 Task: Add an event with the title Second Client Appreciation Dinner, date '2024/04/14', time 8:50 AM to 10:50 AMand add a description: Participants will be introduced to various tools and technologies that can facilitate collaboration, such as project management platforms, communication tools, and virtual collaboration platforms. They will learn how to leverage these tools effectively to enhance team collaboration, especially in remote or virtual work environments., put the event into Orange category . Add location for the event as: Cairo, Egypt, logged in from the account softage.7@softage.netand send the event invitation to softage.6@softage.net and softage.8@softage.net. Set a reminder for the event 5 minutes before
Action: Mouse moved to (114, 137)
Screenshot: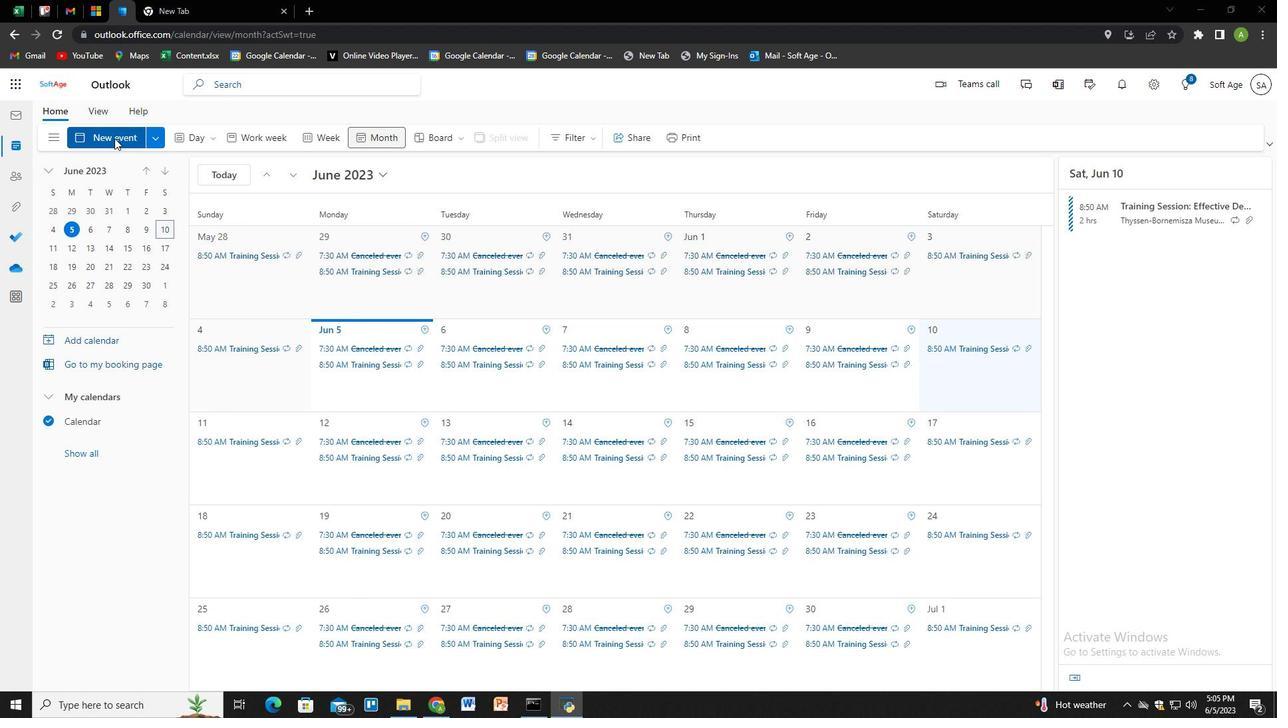 
Action: Mouse pressed left at (114, 137)
Screenshot: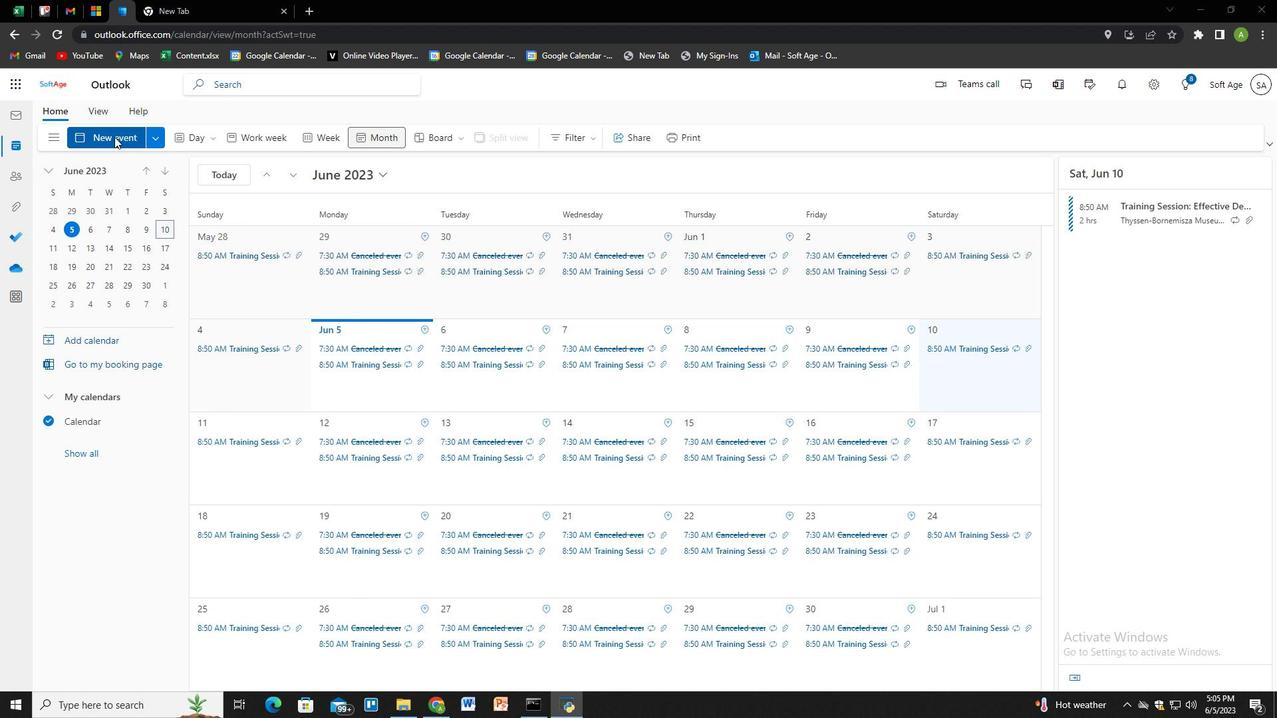 
Action: Mouse moved to (437, 218)
Screenshot: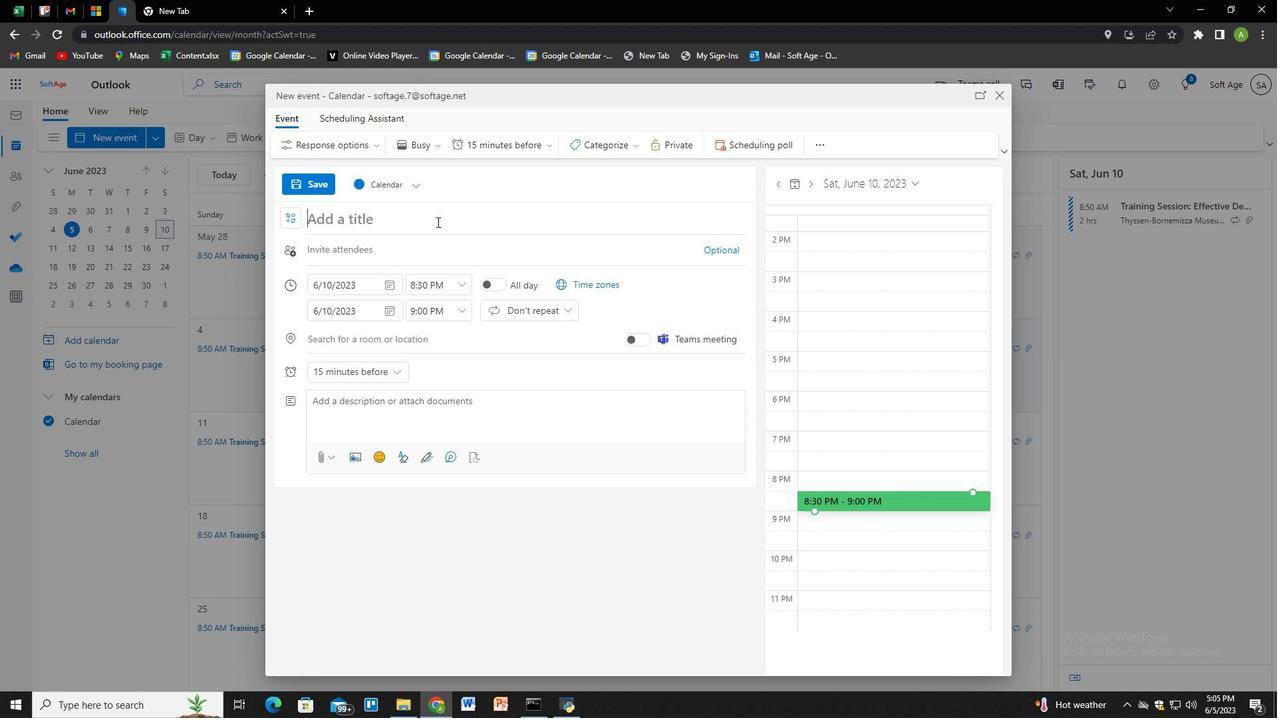 
Action: Mouse pressed left at (437, 218)
Screenshot: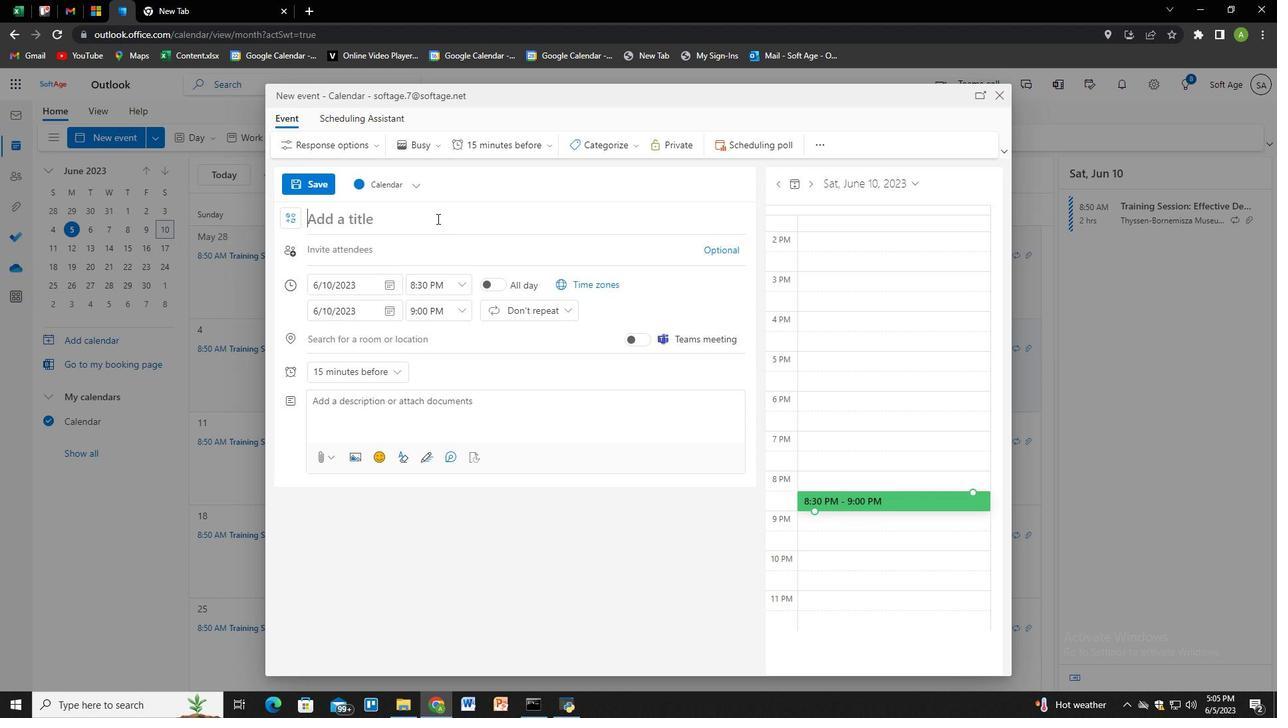 
Action: Key pressed <Key.shift>Second<Key.space><Key.shift>Clen<Key.backspace><Key.backspace>ient<Key.space><Key.shift>Appreciation<Key.space><Key.shift>Dinner
Screenshot: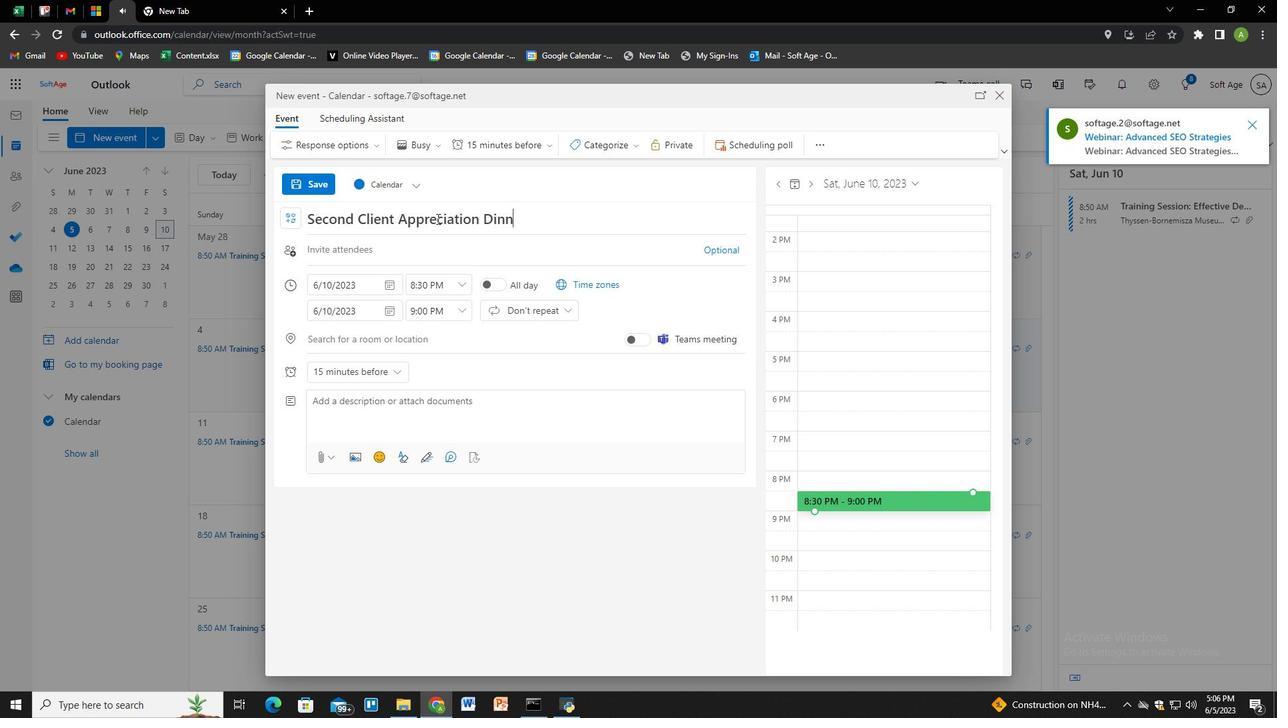 
Action: Mouse moved to (389, 288)
Screenshot: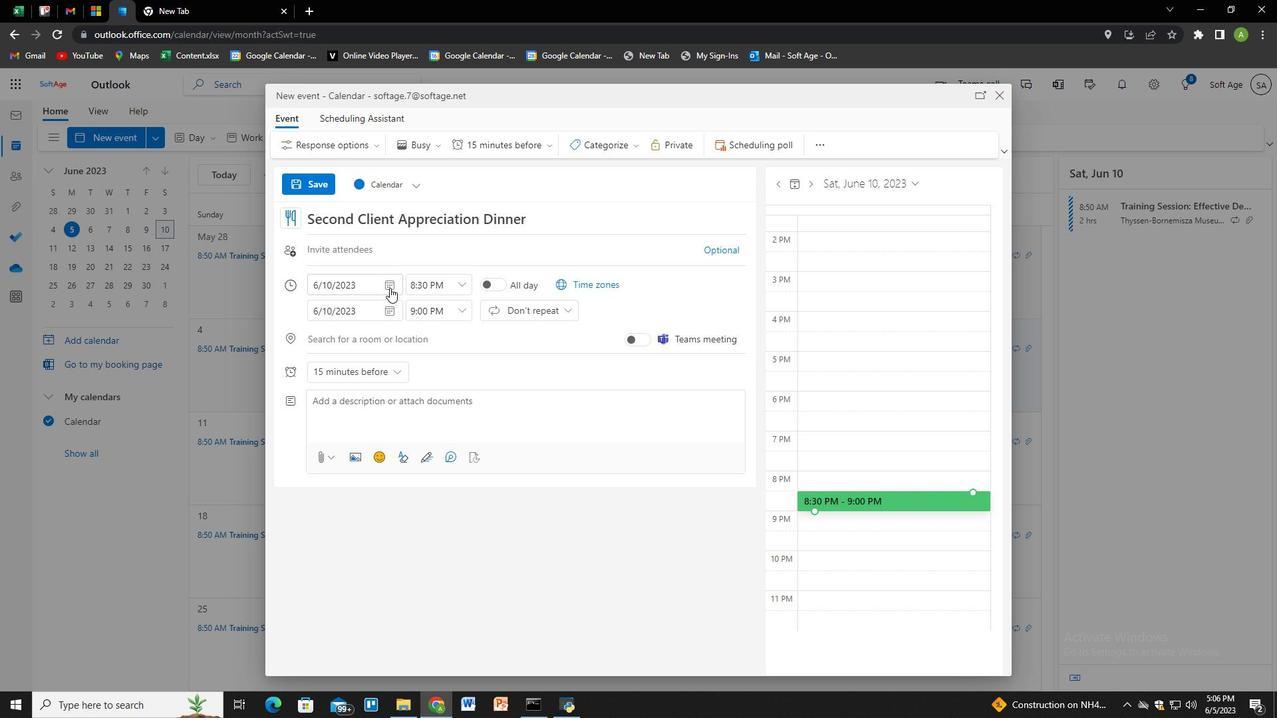 
Action: Mouse pressed left at (389, 288)
Screenshot: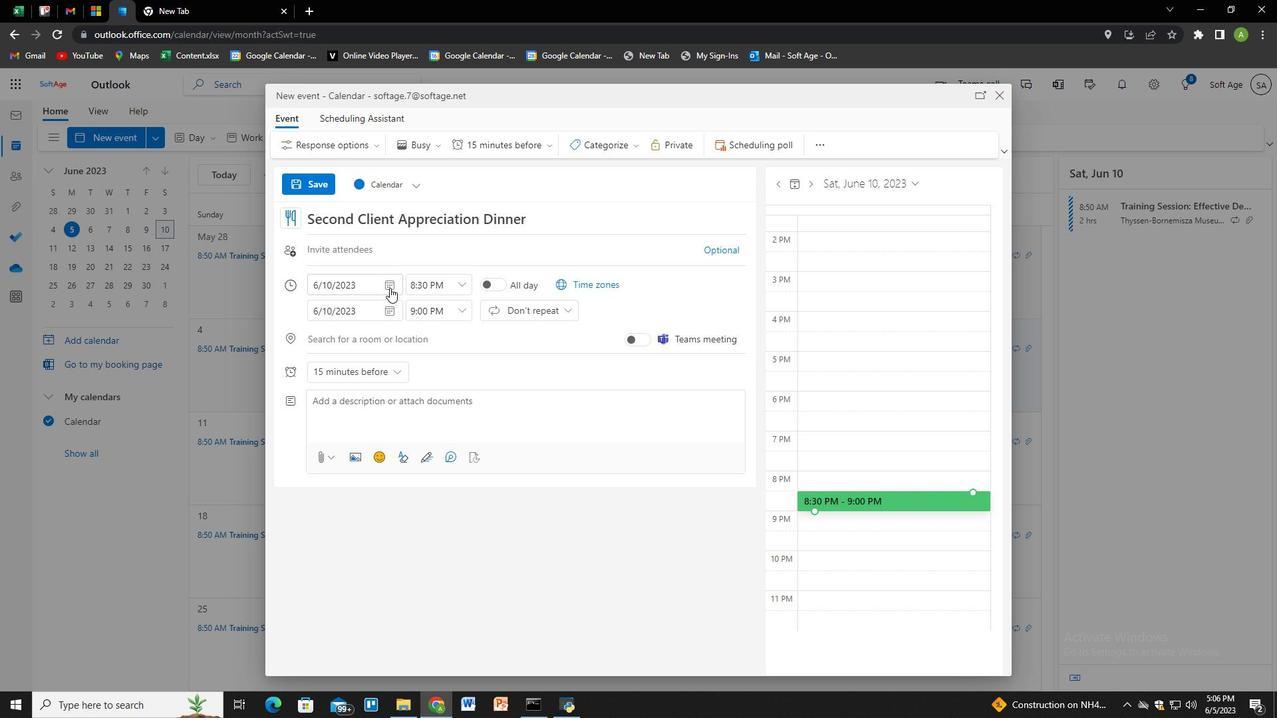 
Action: Mouse moved to (381, 310)
Screenshot: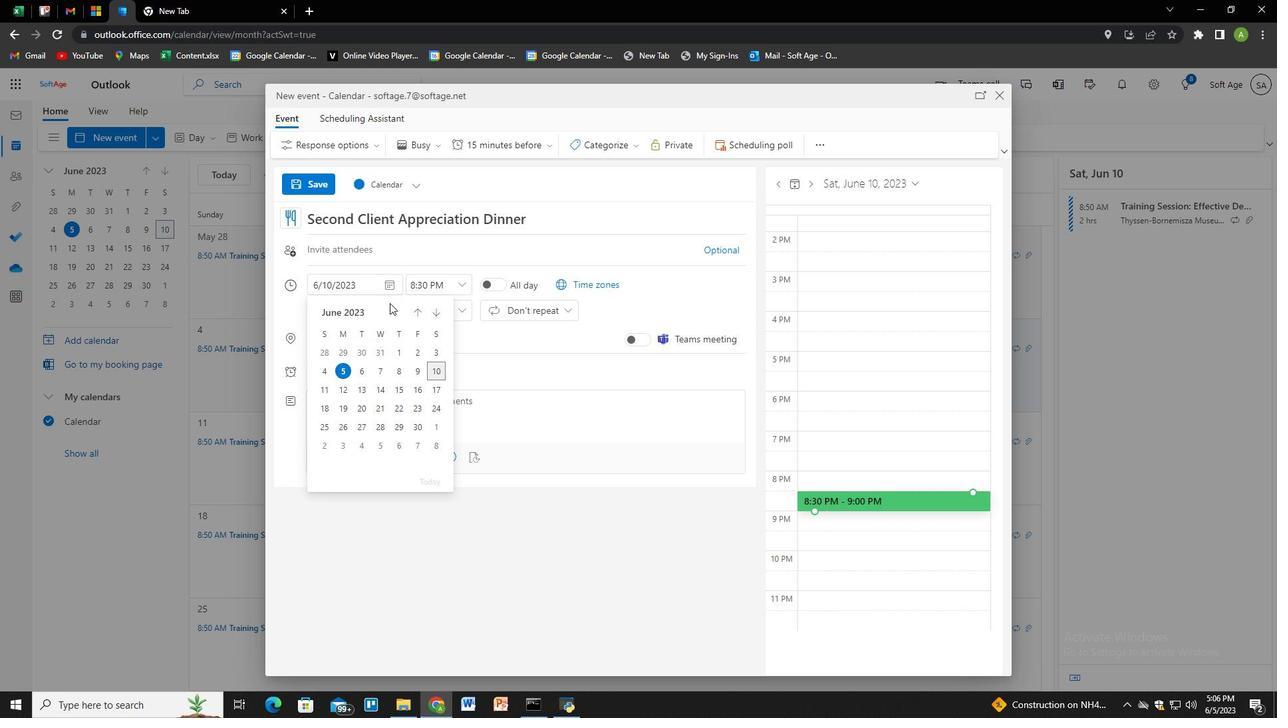 
Action: Mouse pressed left at (381, 310)
Screenshot: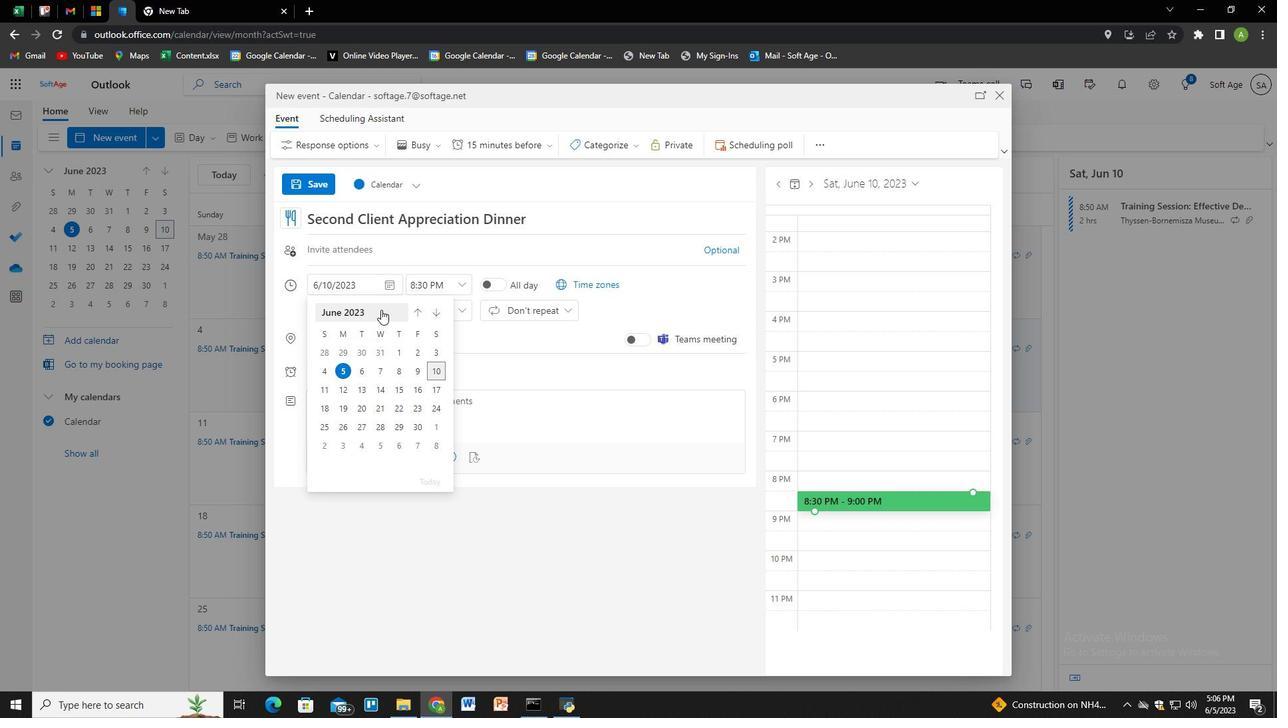 
Action: Mouse pressed left at (381, 310)
Screenshot: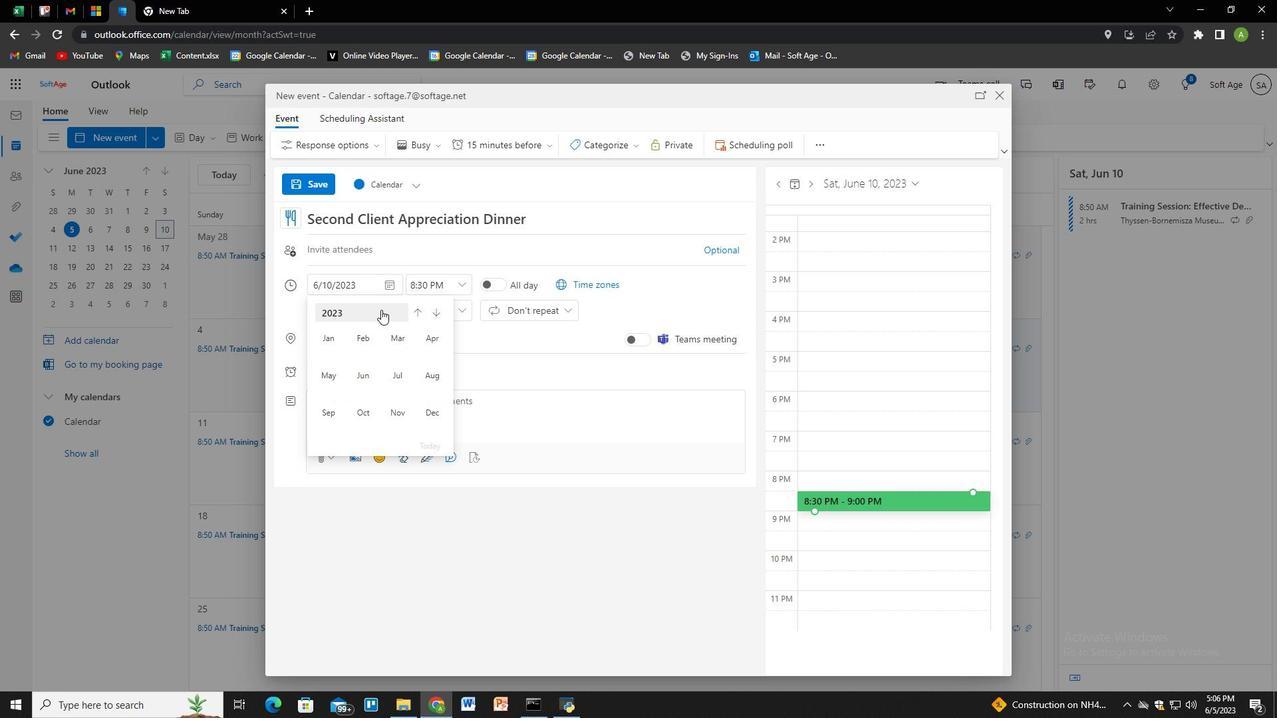 
Action: Mouse moved to (328, 375)
Screenshot: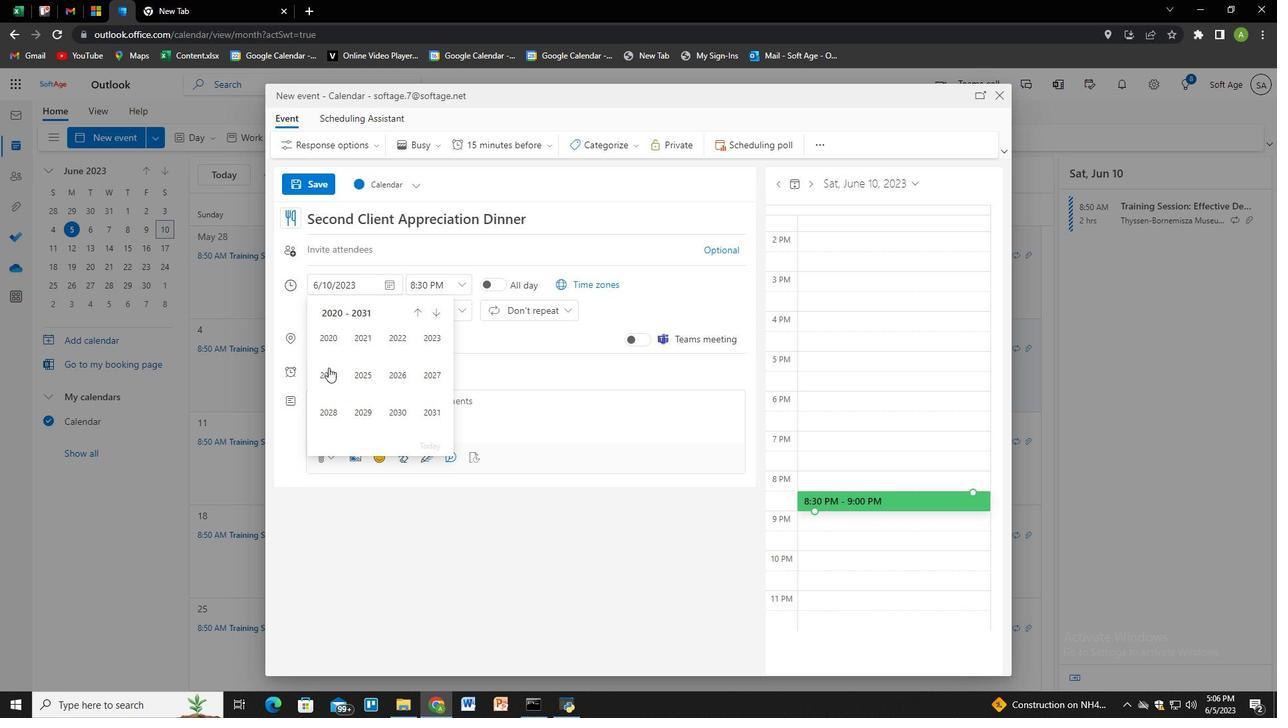 
Action: Mouse pressed left at (328, 375)
Screenshot: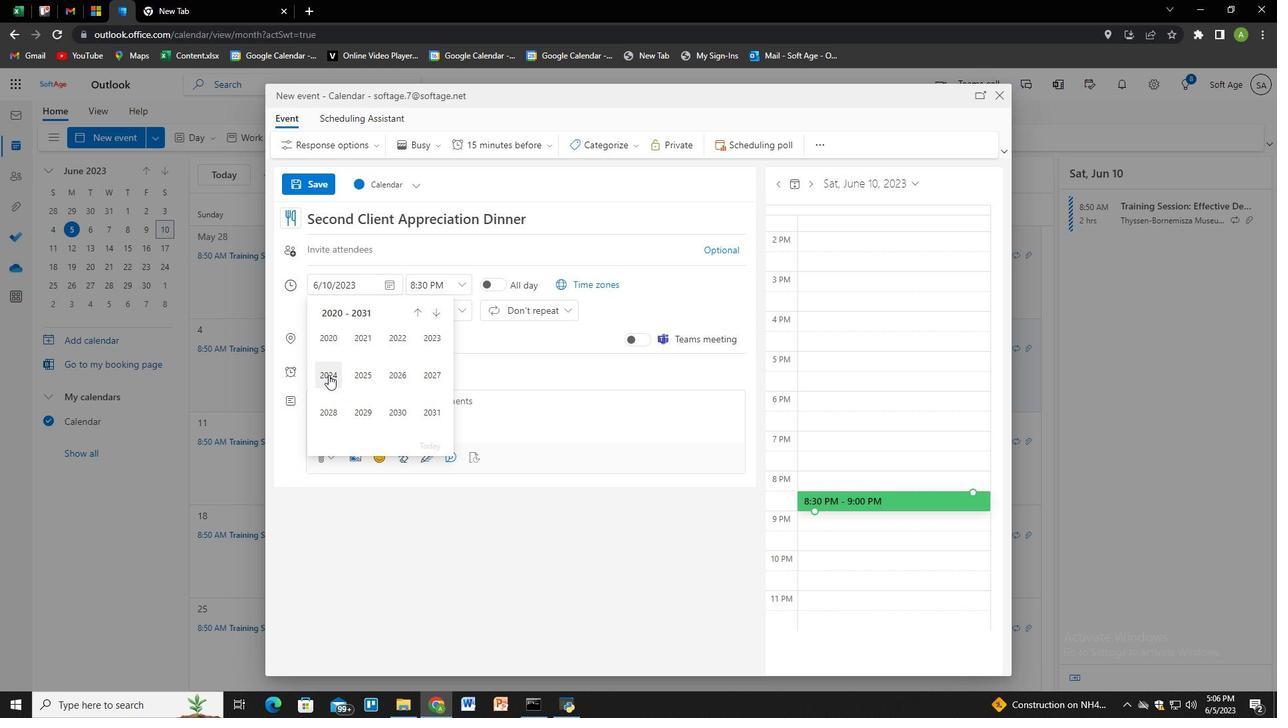 
Action: Mouse moved to (434, 343)
Screenshot: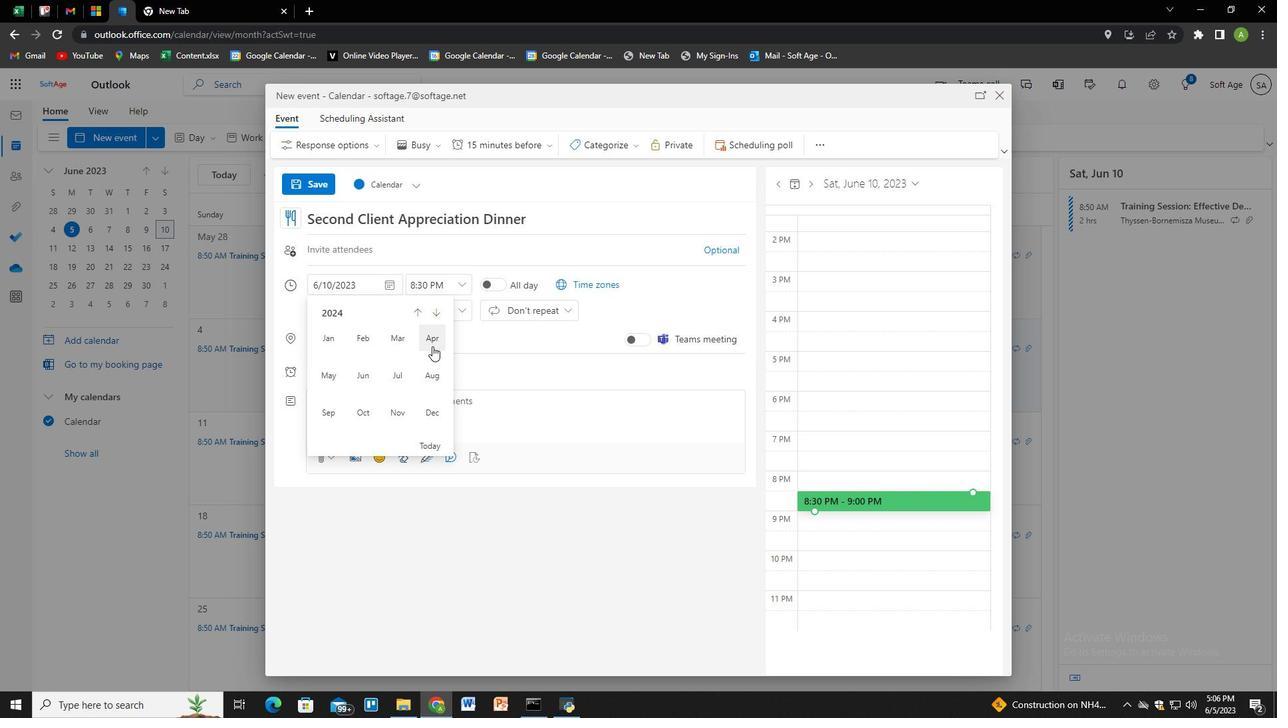 
Action: Mouse pressed left at (434, 343)
Screenshot: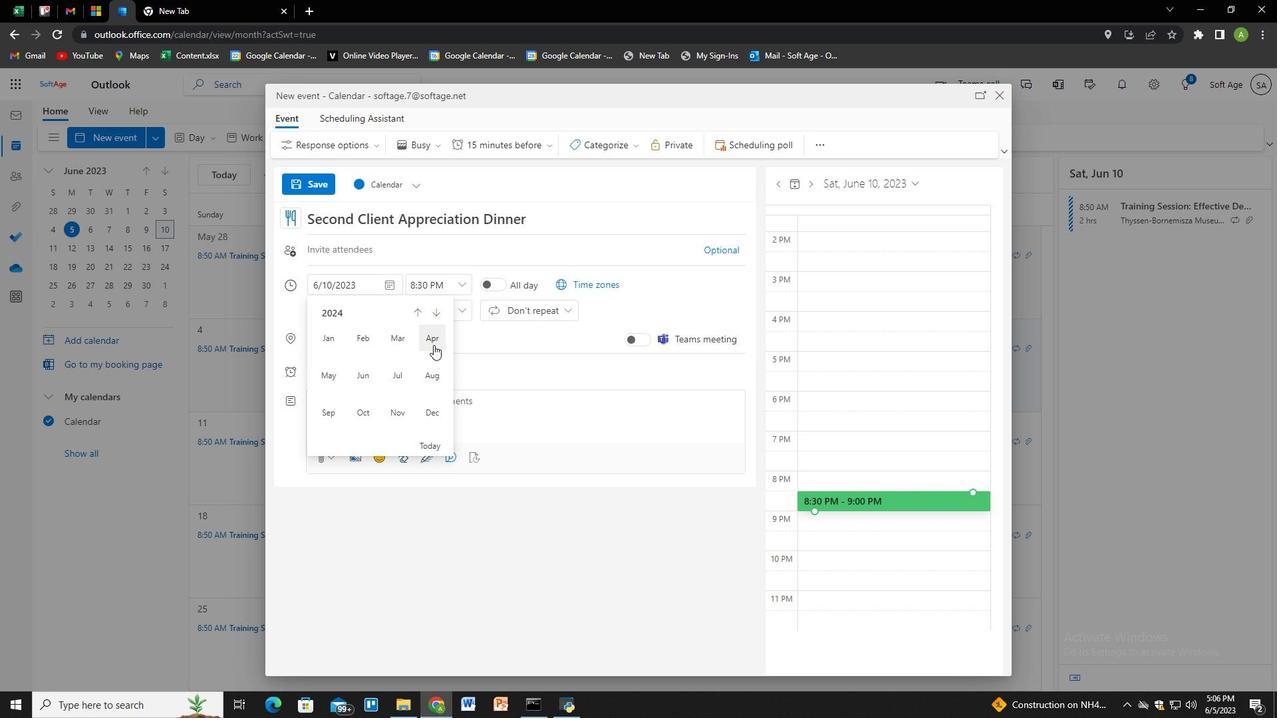 
Action: Mouse moved to (323, 391)
Screenshot: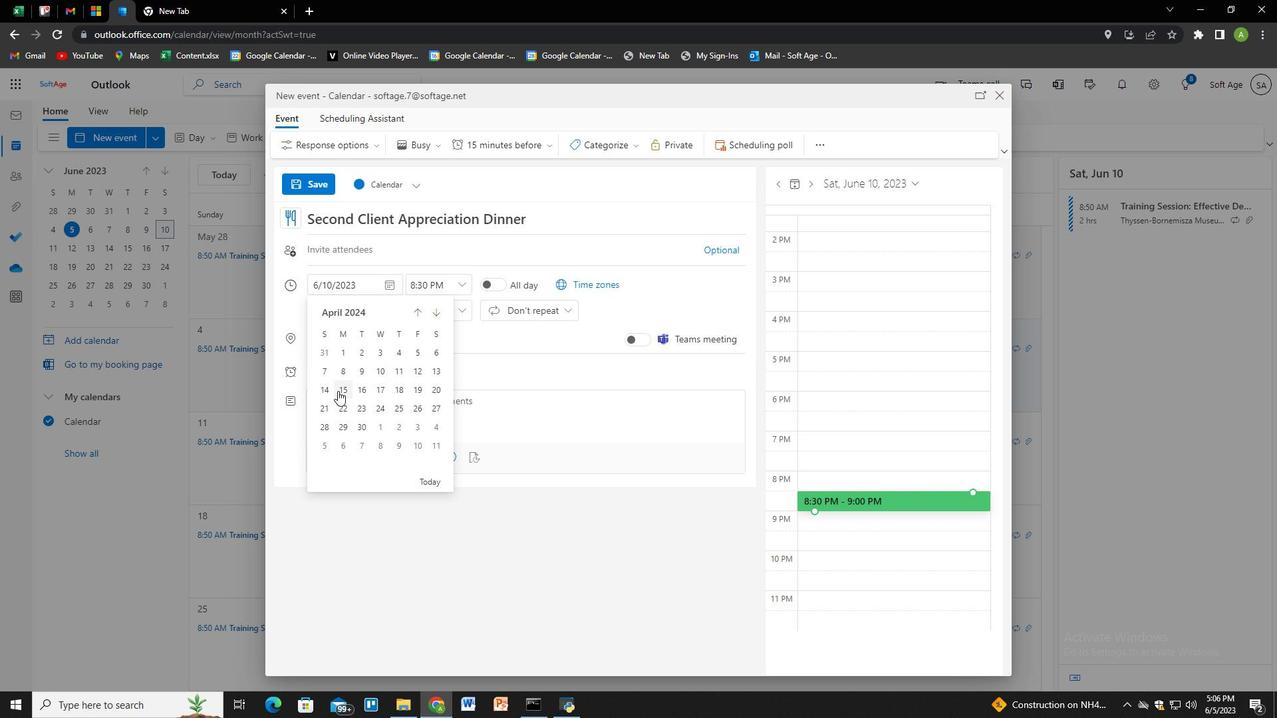 
Action: Mouse pressed left at (323, 391)
Screenshot: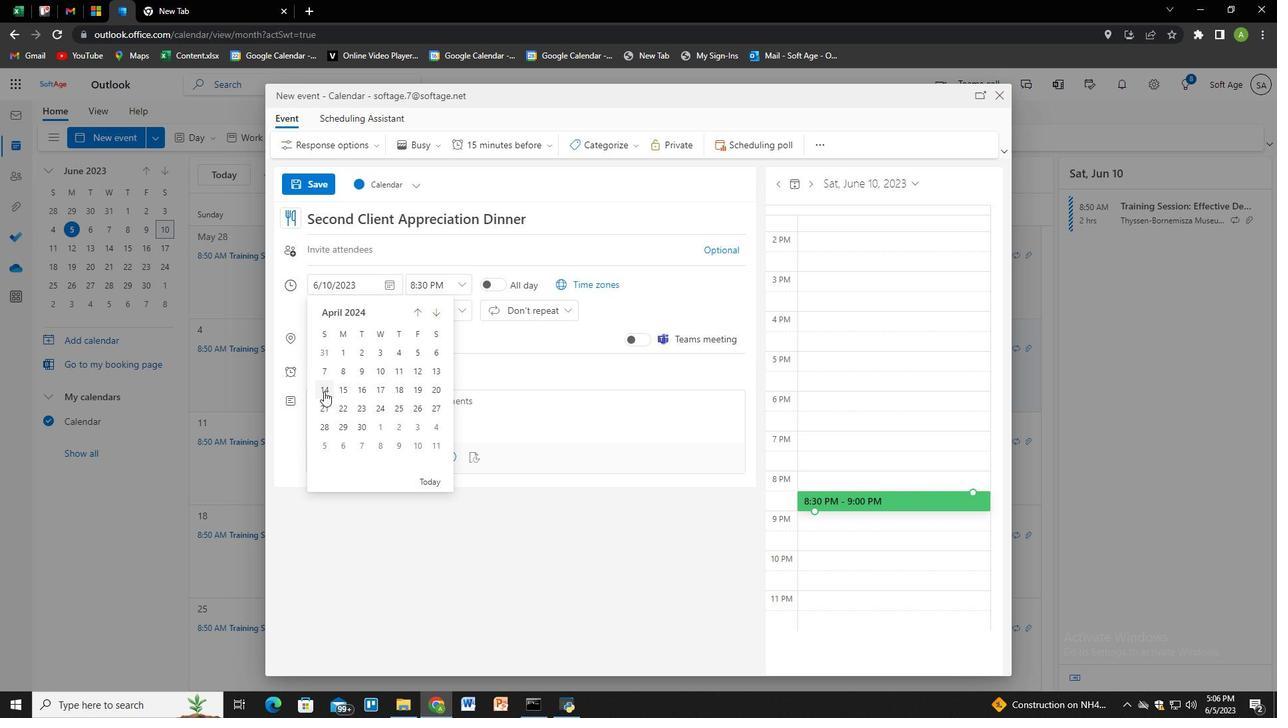 
Action: Mouse moved to (424, 282)
Screenshot: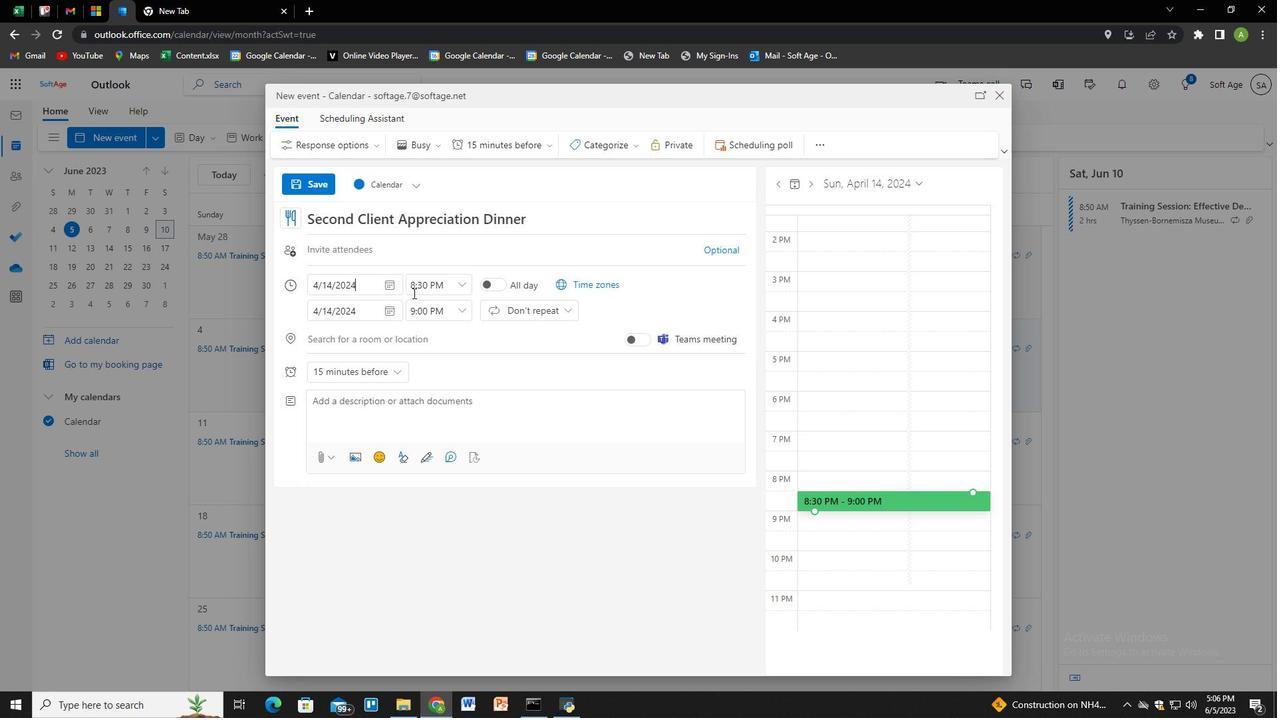 
Action: Mouse pressed left at (424, 282)
Screenshot: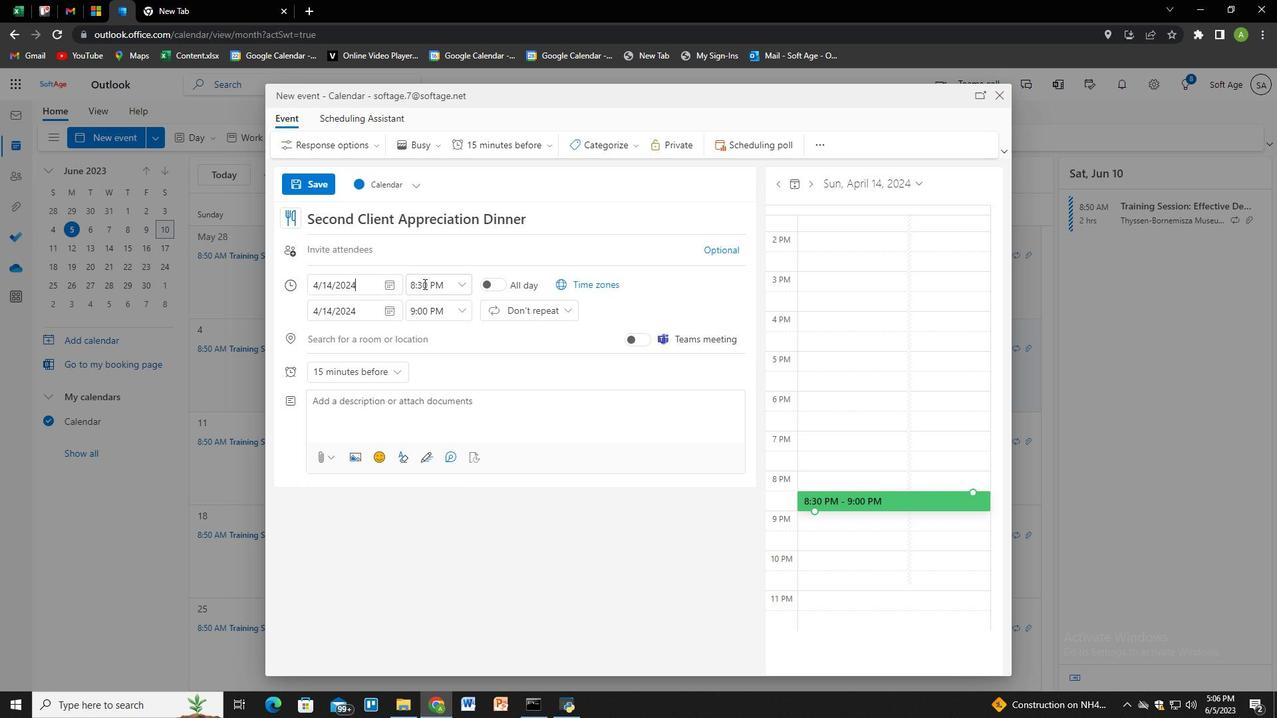 
Action: Key pressed 8<Key.shift_r>:00<Key.backspace><Key.backspace><Key.backspace>50<Key.space><Key.shift>AM<Key.tab><Key.tab>10<Key.shift>:50<Key.space><Key.shift>AMM
Screenshot: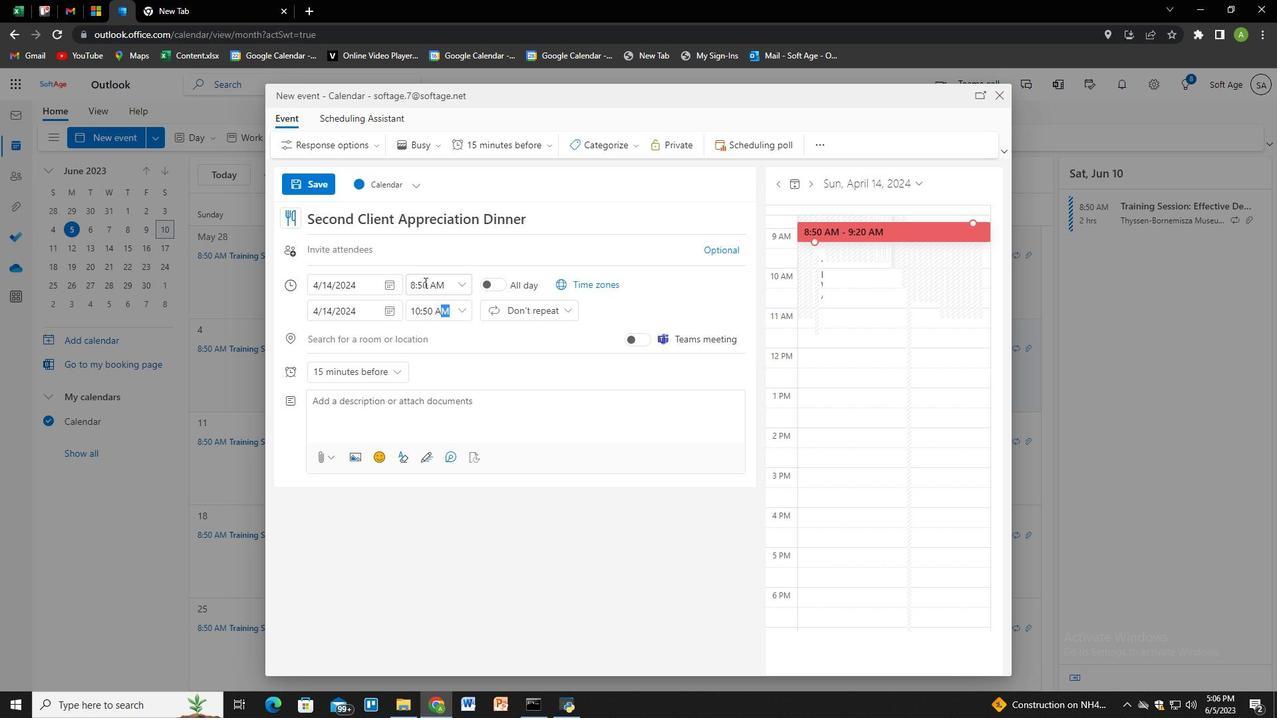 
Action: Mouse moved to (387, 406)
Screenshot: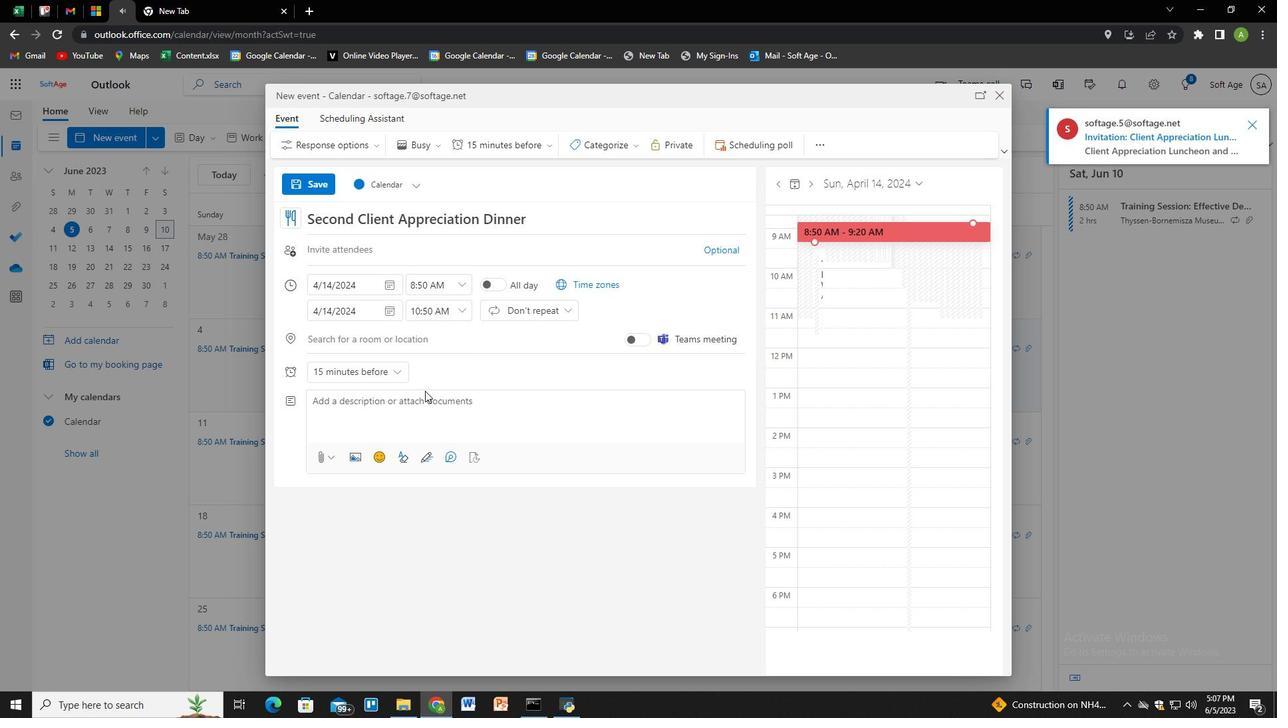 
Action: Mouse pressed left at (387, 406)
Screenshot: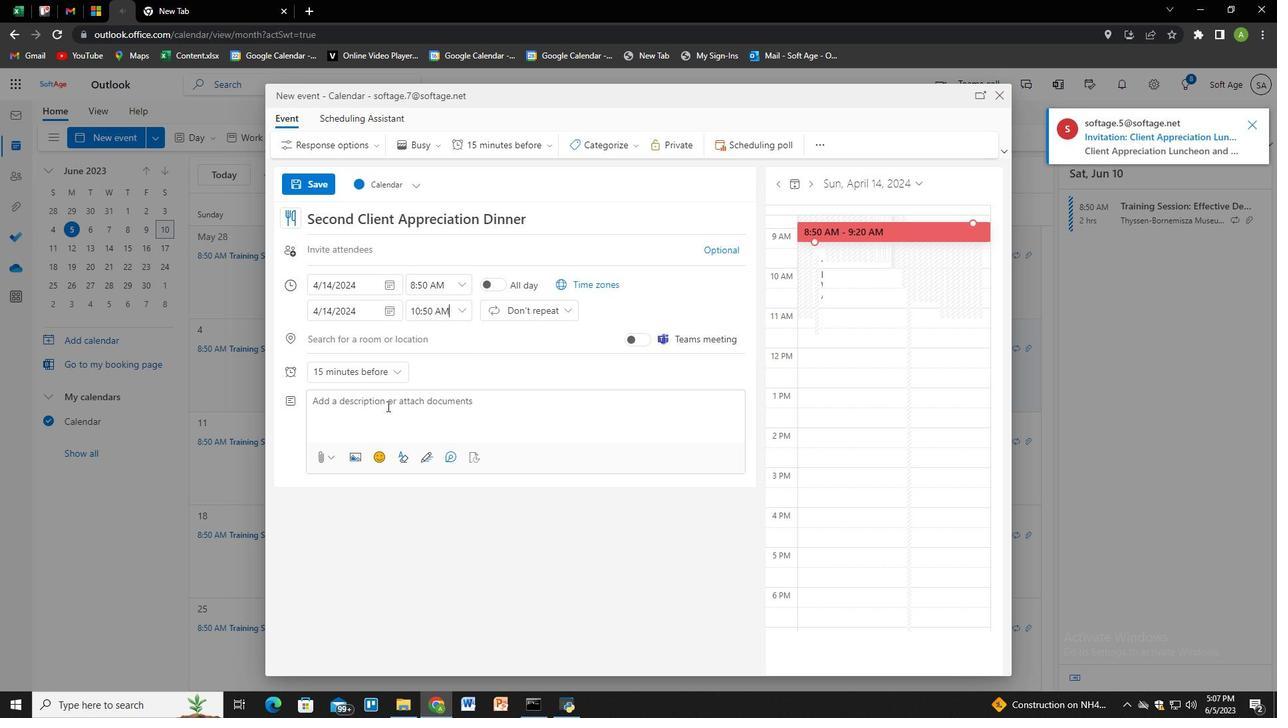 
Action: Key pressed <Key.shift><Key.shift><Key.shift><Key.shift><Key.shift><Key.shift><Key.shift><Key.shift><Key.shift><Key.shift><Key.shift>Participants<Key.space>will<Key.space>be<Key.space>introduced<Key.space>to<Key.space>various<Key.space>tools<Key.space>and<Key.space>technologies<Key.space>thaa<Key.backspace>t<Key.space>can<Key.space>facilitate<Key.space>collaborations,<Key.space>such<Key.space>as<Key.space>project<Key.space>managme<Key.backspace><Key.backspace>ement<Key.space>platforms,<Key.space>communication<Key.space>tools,<Key.space>a<Key.backspace><Key.backspace><Key.space>and<Key.space>virtual<Key.space>collaboration<Key.space>platforms.<Key.space><Key.shift>They<Key.space>will<Key.space>learn<Key.space>how<Key.space>to<Key.space>leverage<Key.space>these<Key.space>toold<Key.backspace>s<Key.space>effectively<Key.space>to<Key.space>enhance<Key.space>team<Key.space>collaboration,<Key.space>especially<Key.space>t<Key.backspace>in<Key.space>remote<Key.space>or<Key.space>virtual<Key.space>work<Key.space>environments.
Screenshot: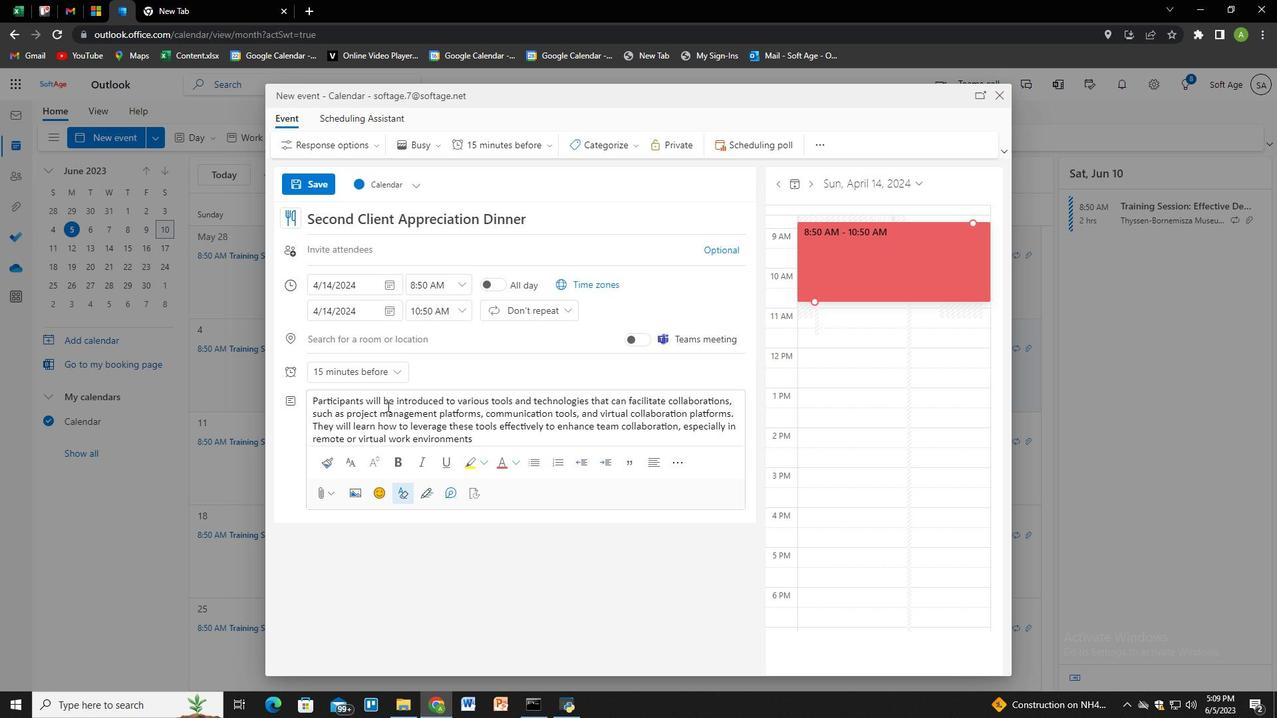 
Action: Mouse moved to (586, 146)
Screenshot: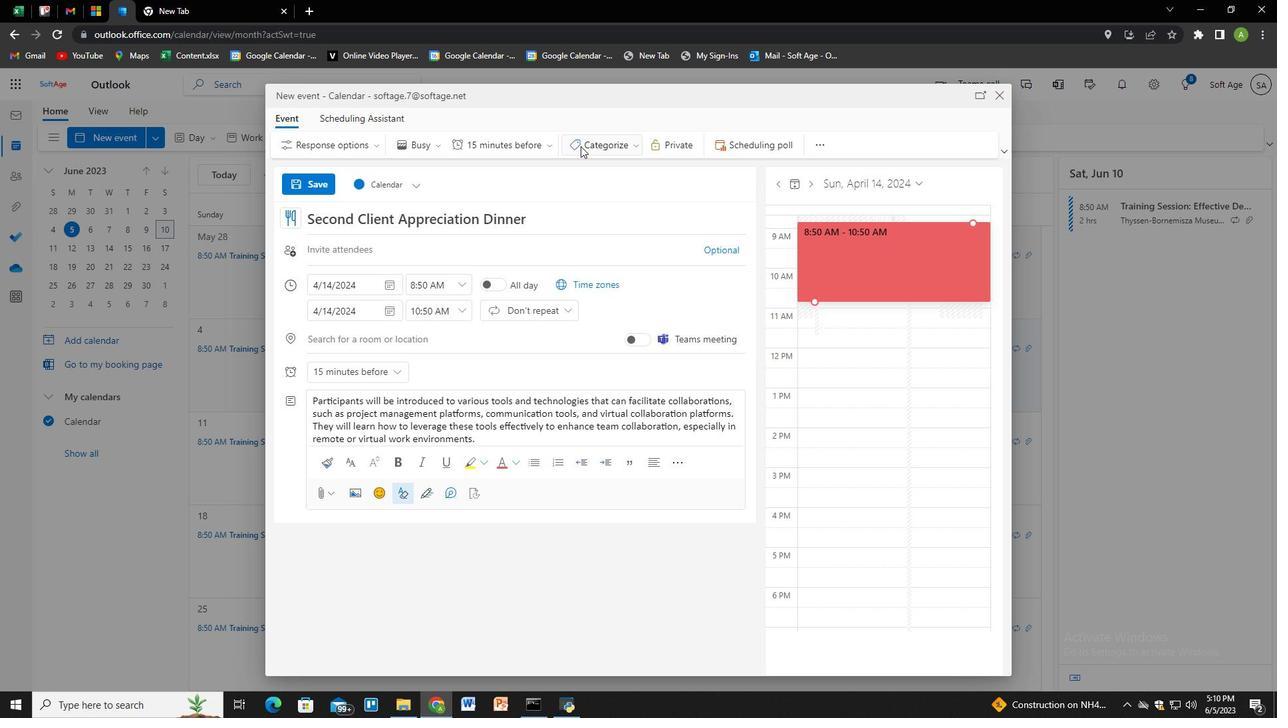 
Action: Mouse pressed left at (586, 146)
Screenshot: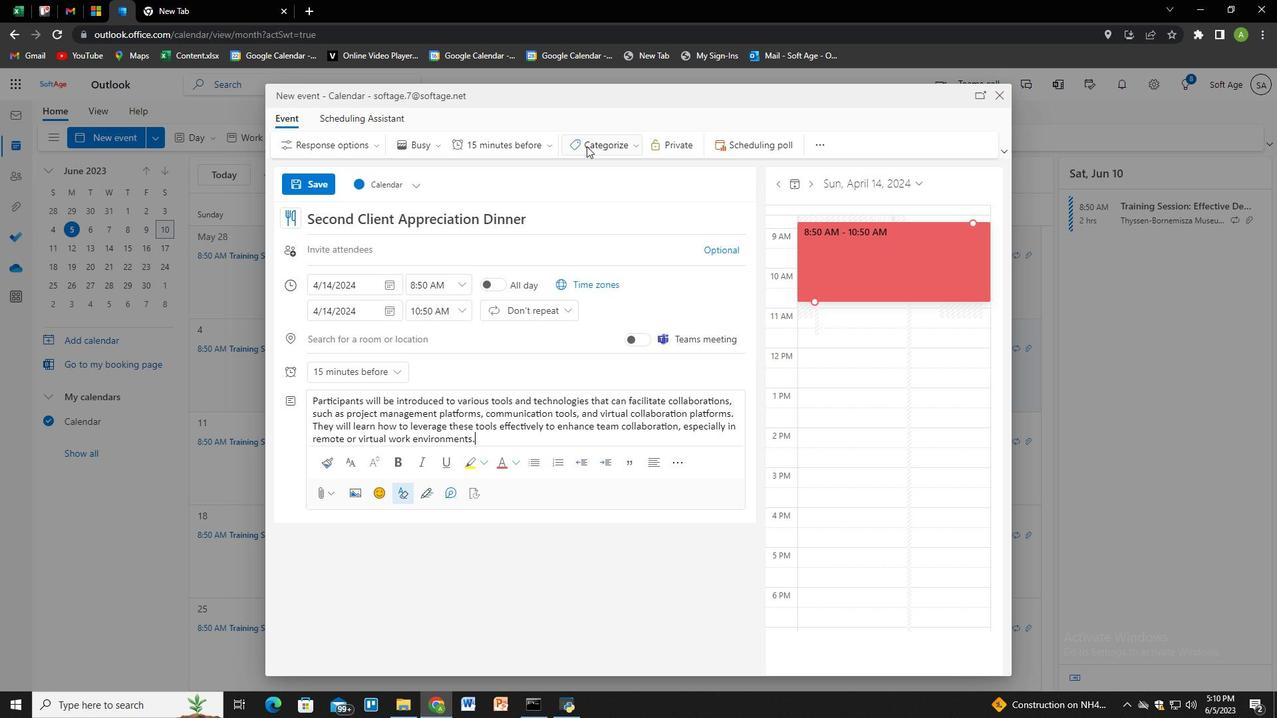 
Action: Mouse moved to (612, 213)
Screenshot: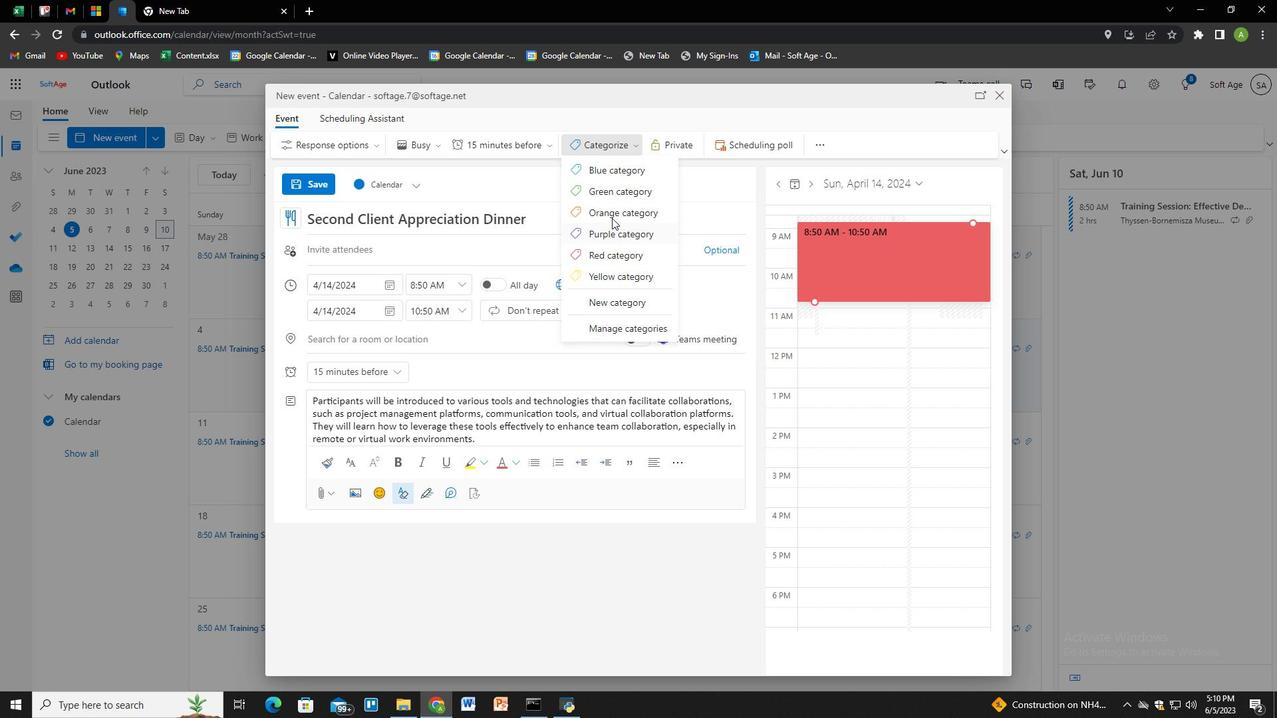 
Action: Mouse pressed left at (612, 213)
Screenshot: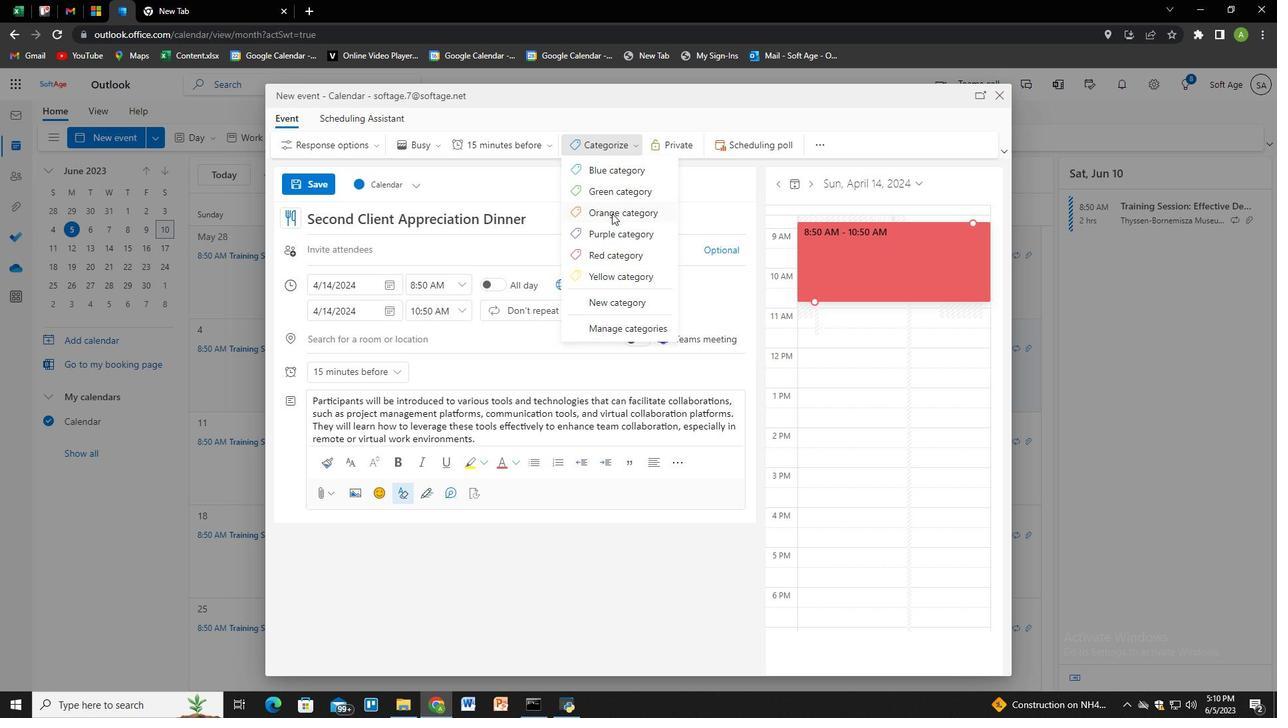 
Action: Mouse moved to (359, 252)
Screenshot: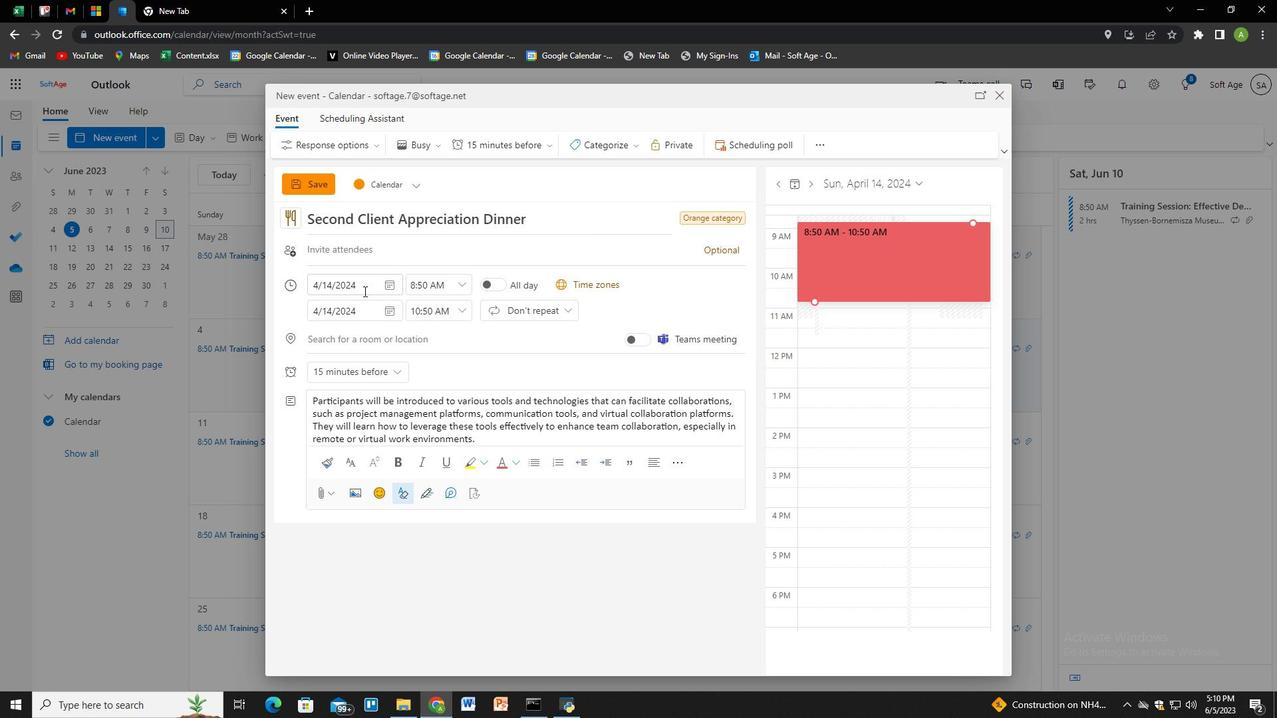 
Action: Mouse pressed left at (359, 252)
Screenshot: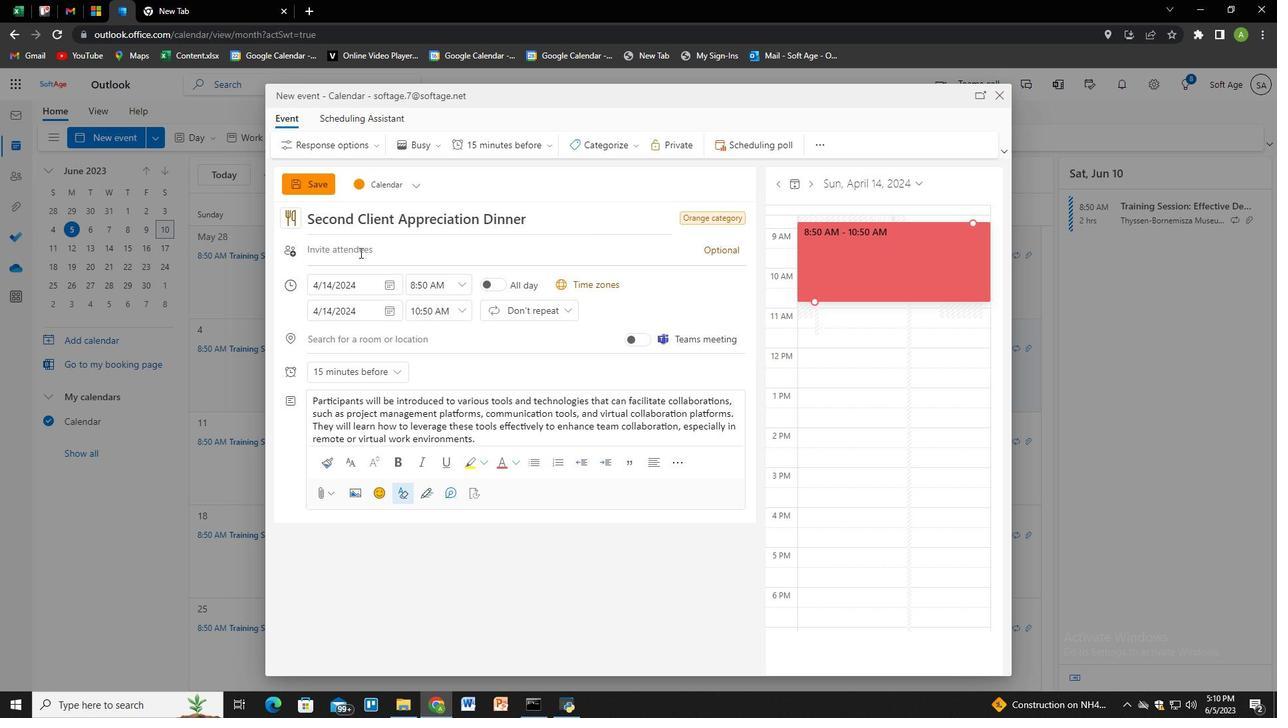 
Action: Key pressed softage.7<Key.shift><Key.shift><Key.shift>@softage.net<Key.enter>softage.6<Key.shift>@spf<Key.backspace><Key.backspace>oftage.net<Key.enter>
Screenshot: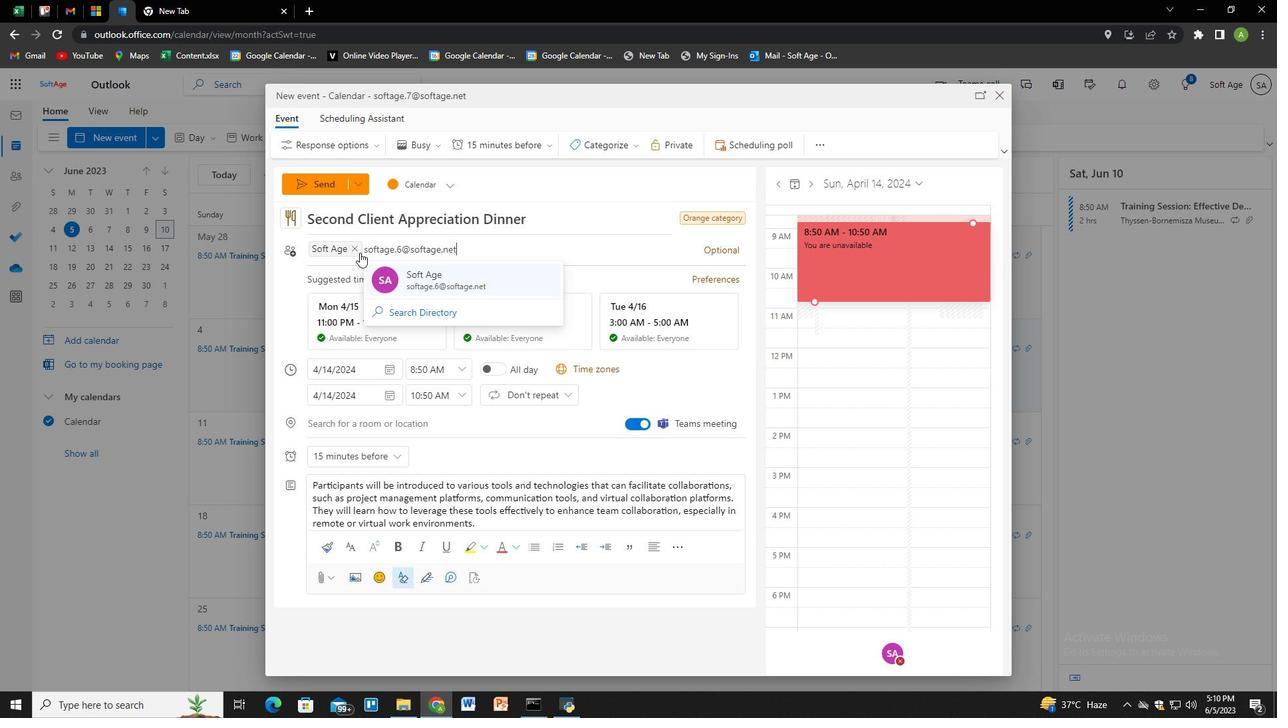 
Action: Mouse moved to (542, 145)
Screenshot: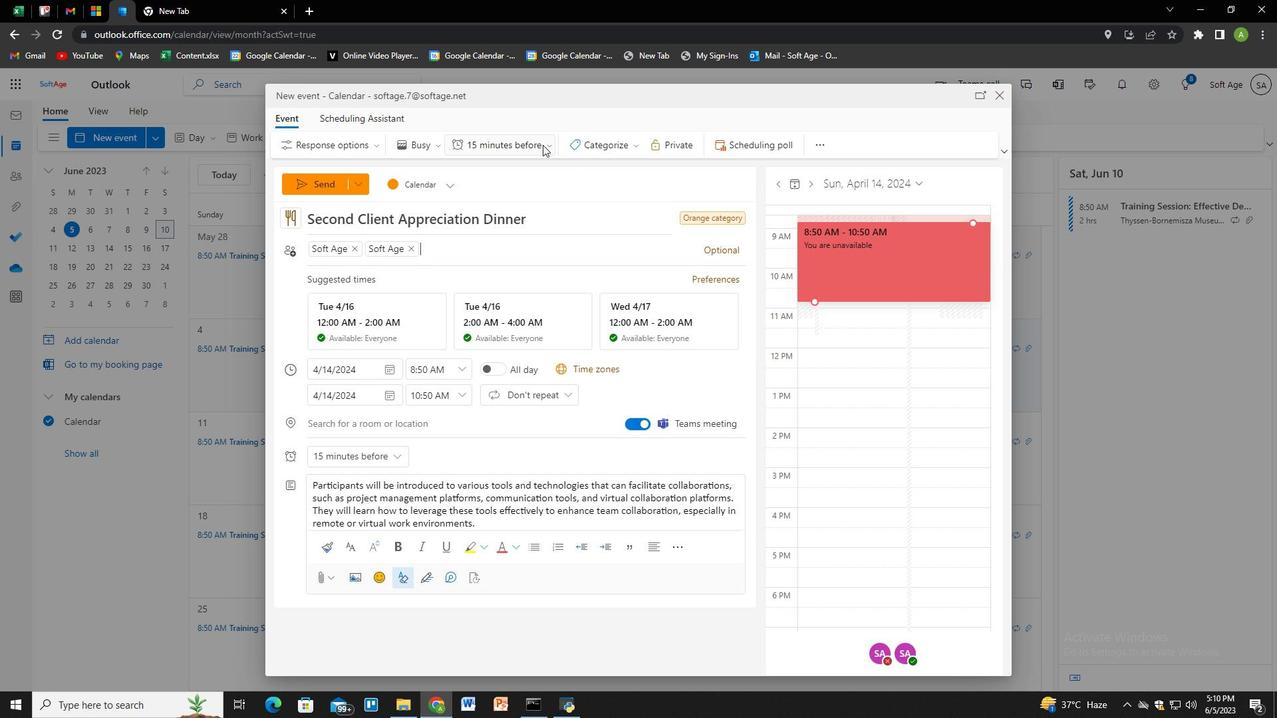 
Action: Mouse pressed left at (542, 145)
Screenshot: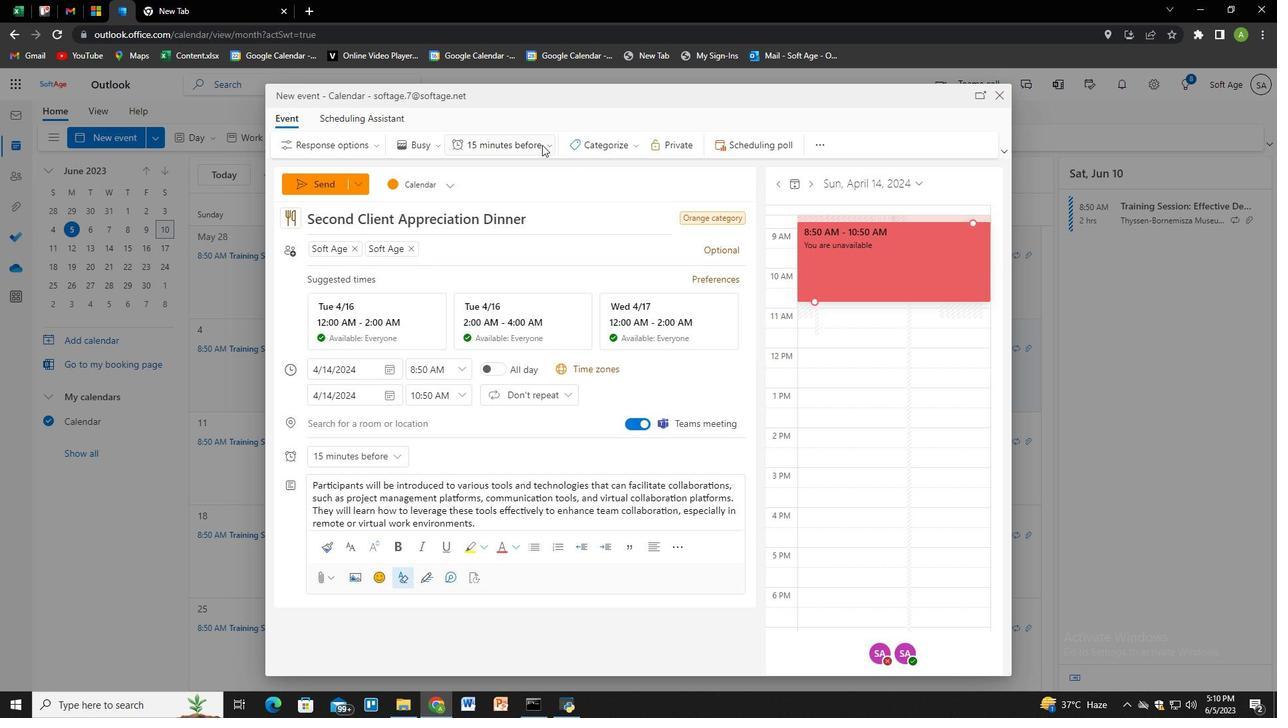 
Action: Mouse moved to (532, 216)
Screenshot: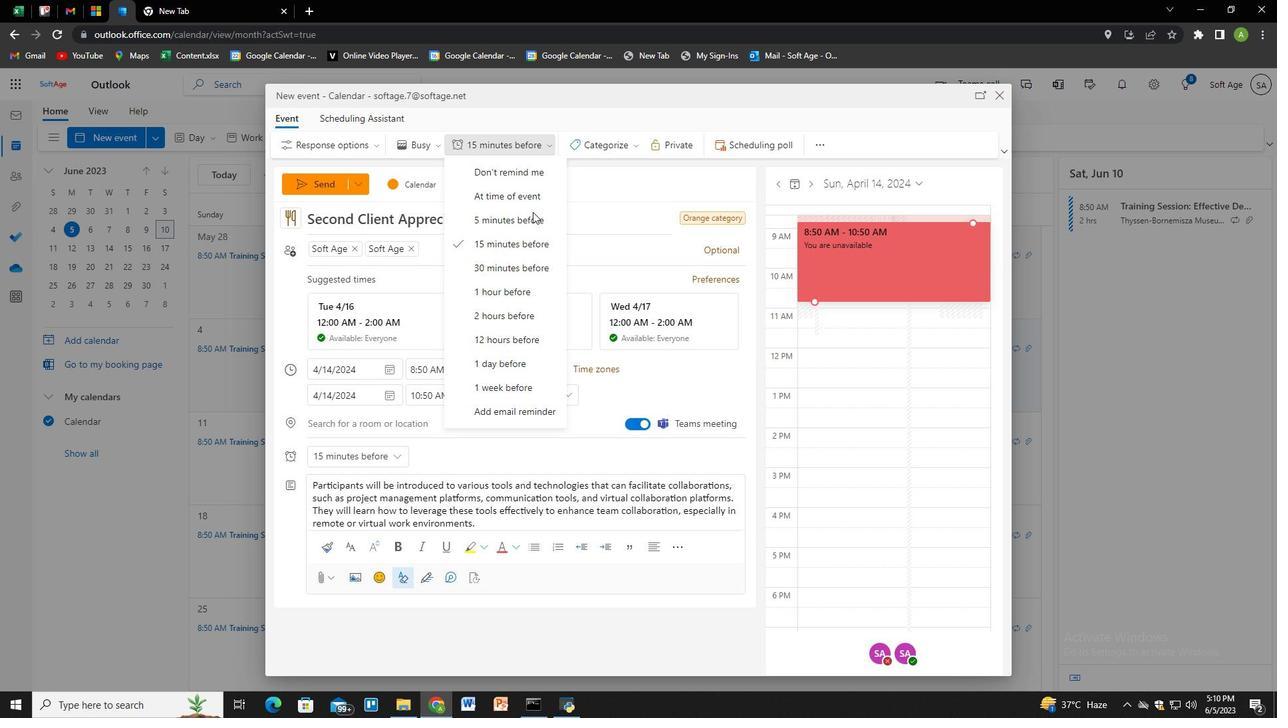
Action: Mouse pressed left at (532, 216)
Screenshot: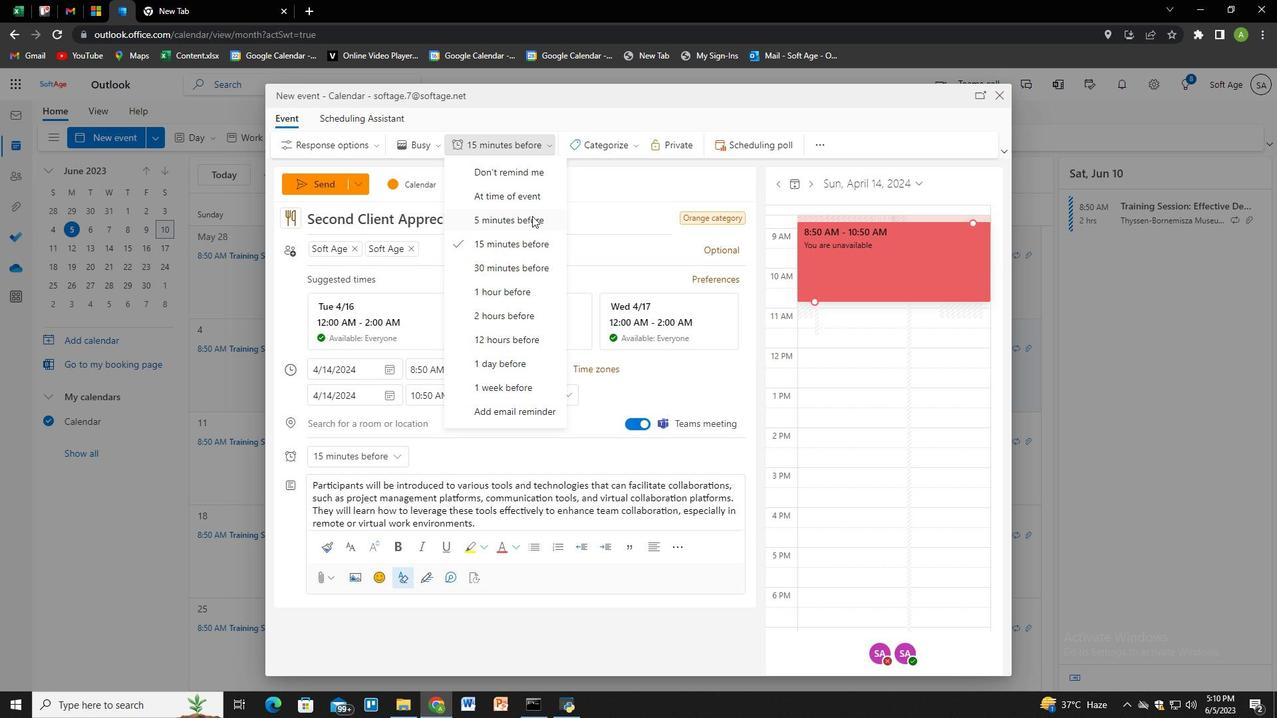 
Action: Mouse moved to (496, 524)
Screenshot: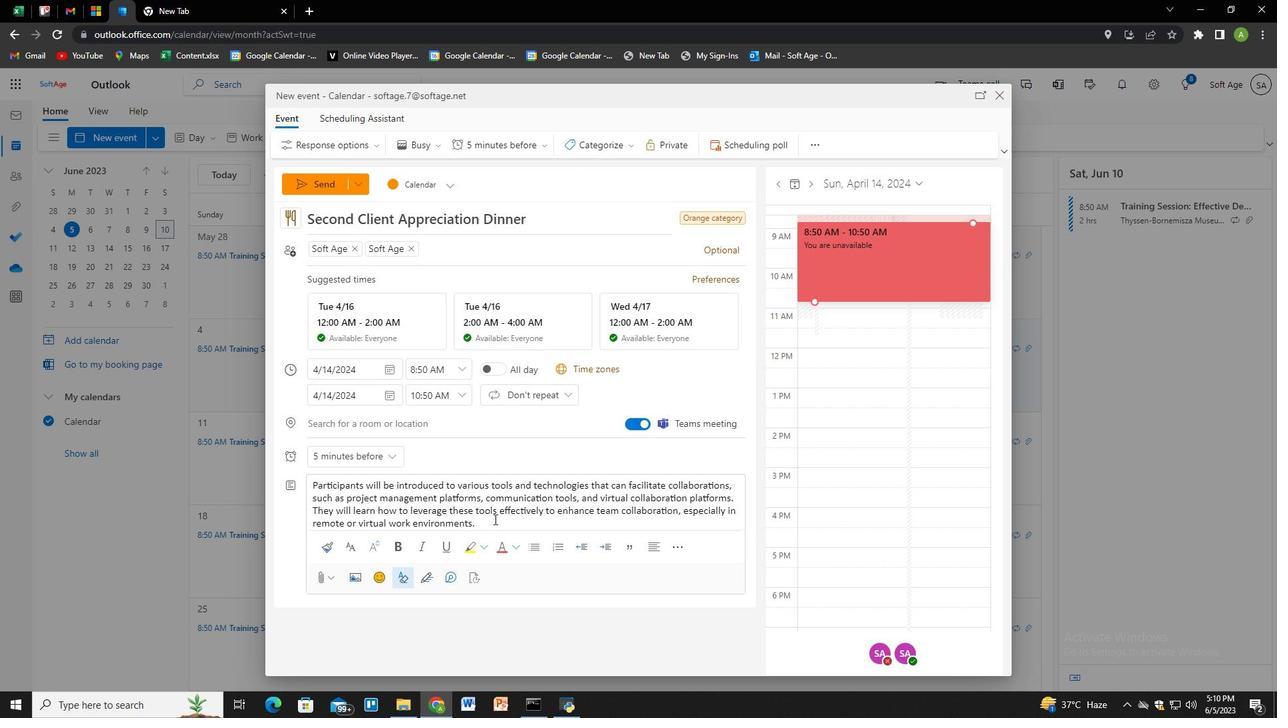 
Action: Mouse pressed left at (496, 524)
Screenshot: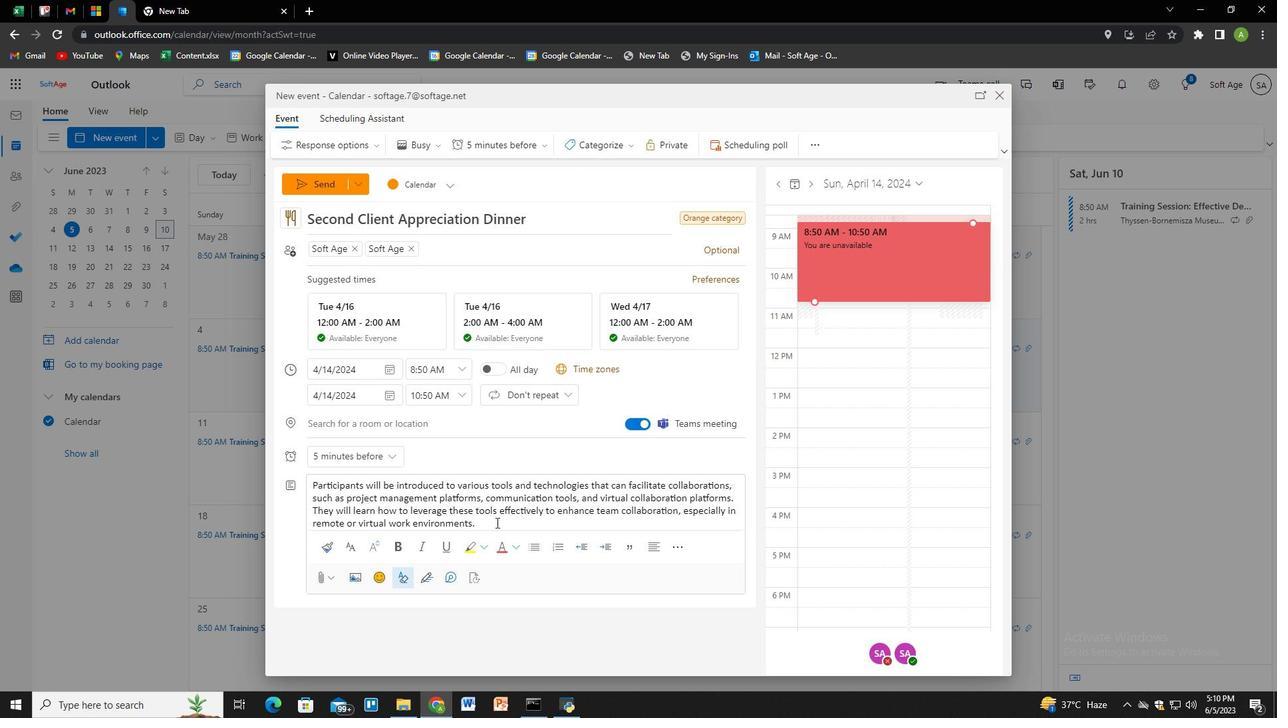 
Action: Mouse moved to (614, 501)
Screenshot: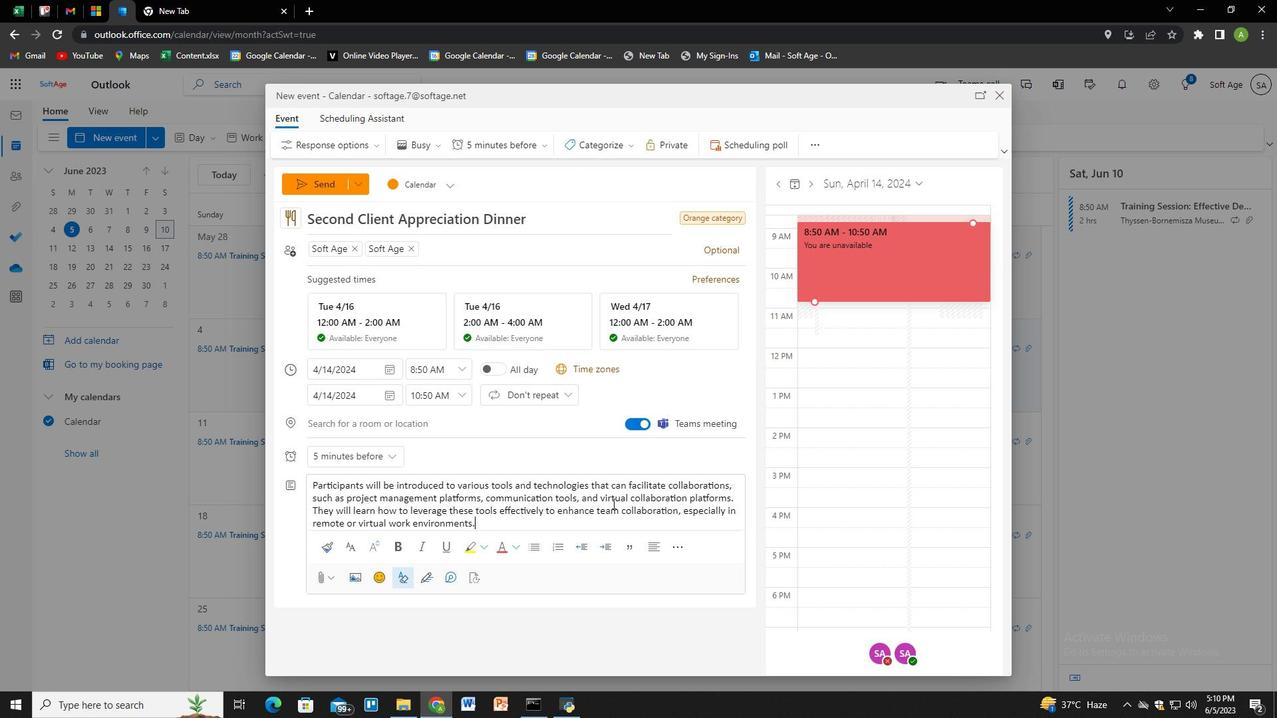 
Action: Mouse scrolled (614, 502) with delta (0, 0)
Screenshot: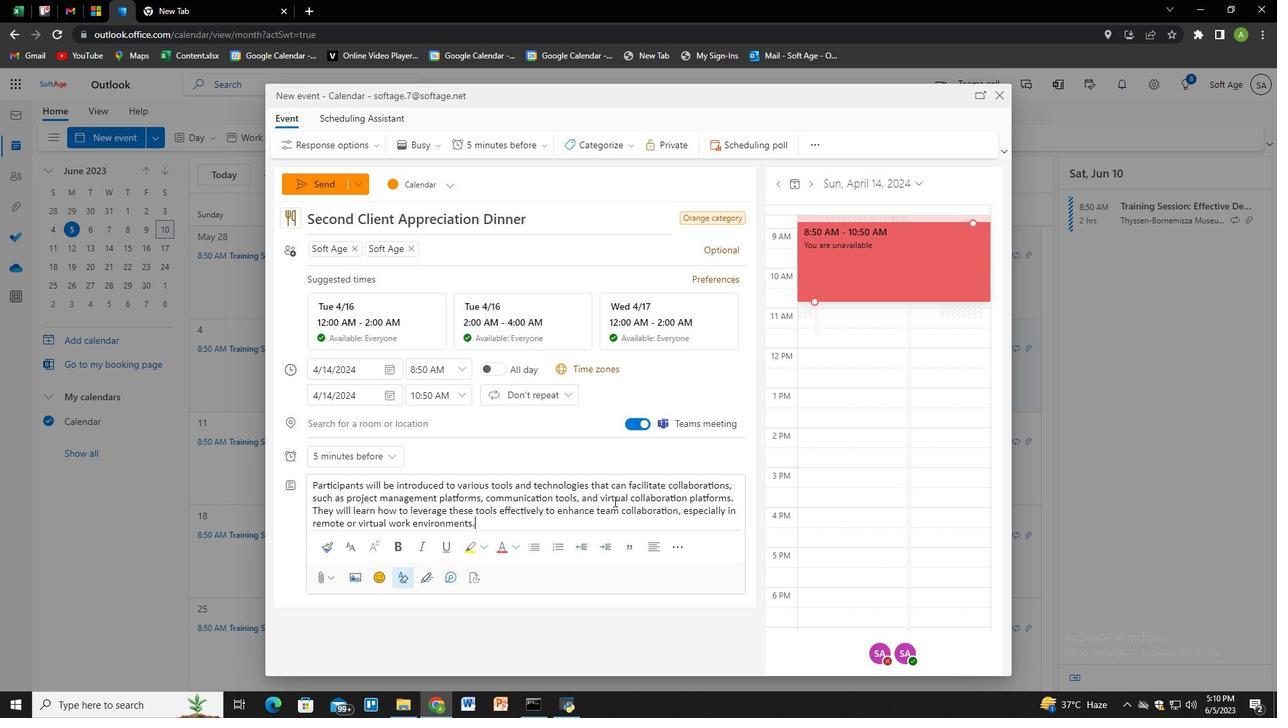 
Action: Mouse moved to (329, 185)
Screenshot: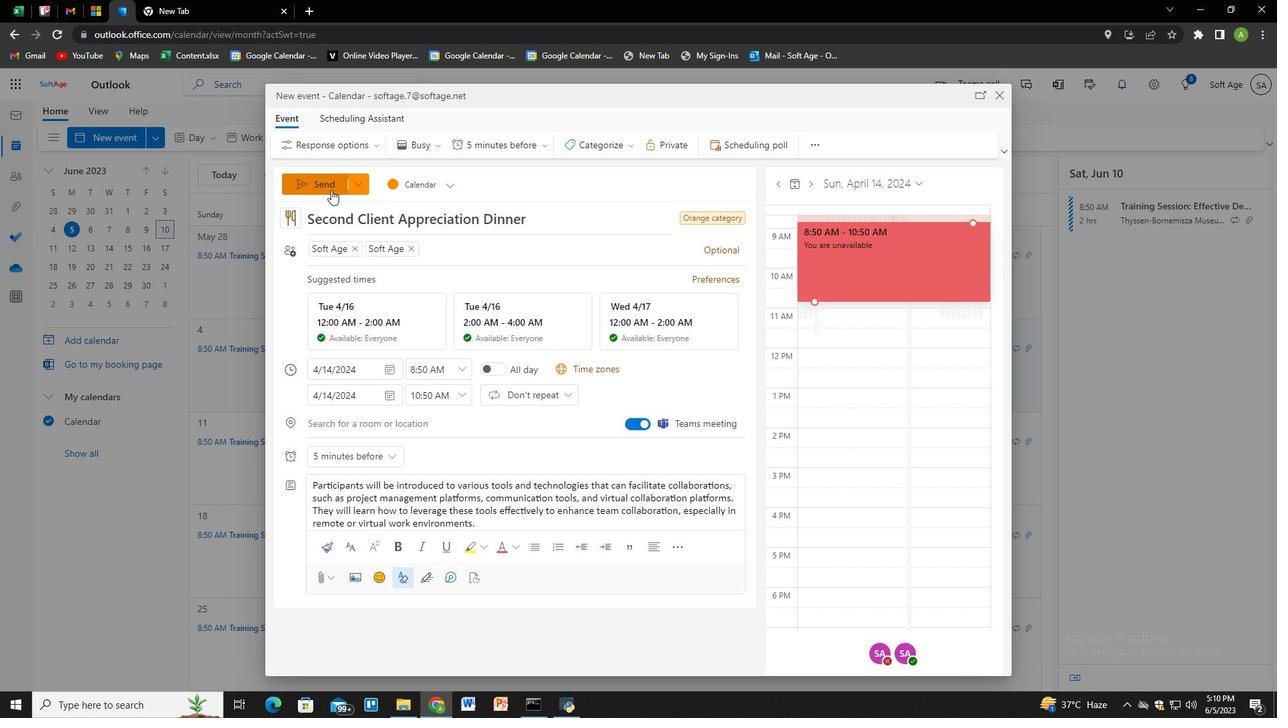 
Action: Mouse pressed left at (329, 185)
Screenshot: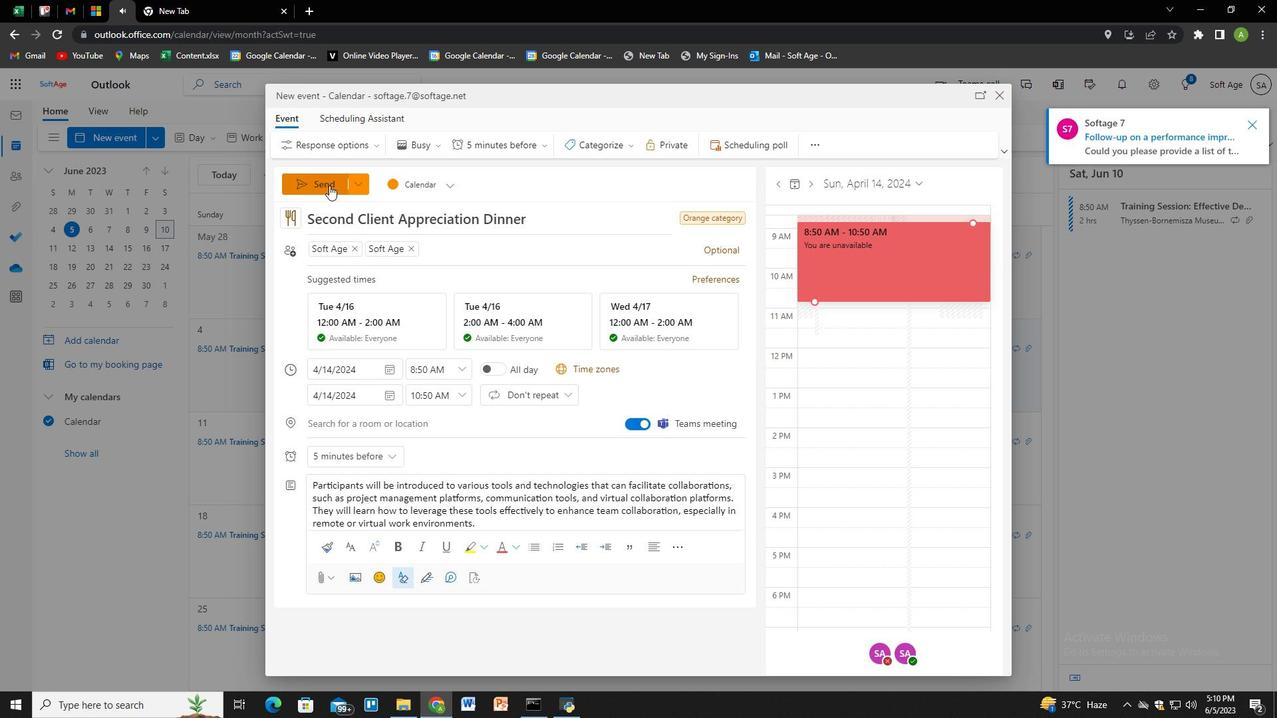 
Action: Mouse moved to (598, 414)
Screenshot: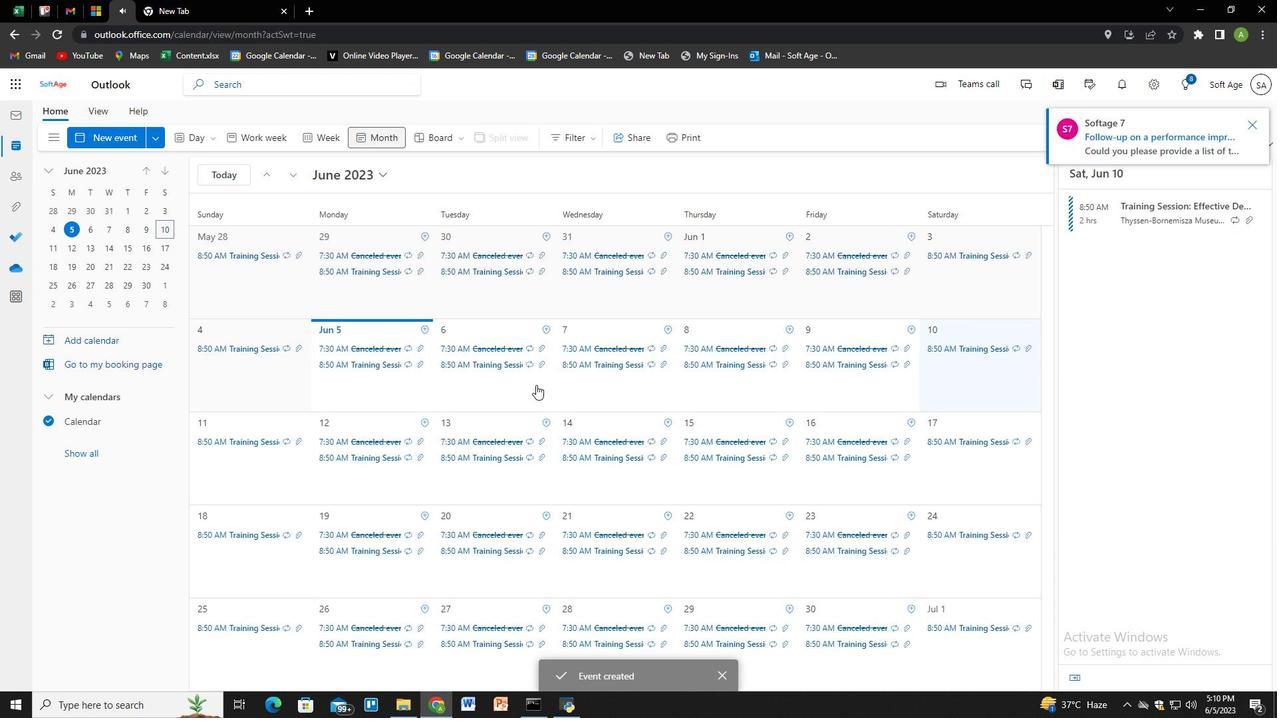 
